 Task: Find the driving routes for traveling to Empire State Building from Home and change the distance units to "km".
Action: Mouse moved to (268, 92)
Screenshot: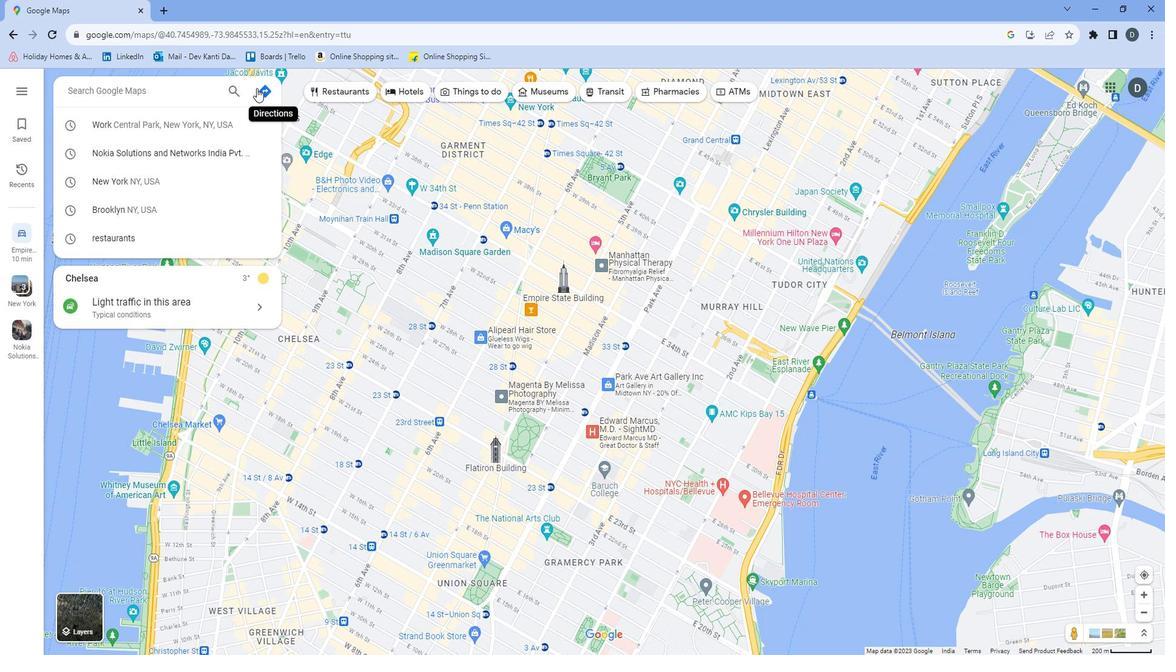 
Action: Mouse pressed left at (268, 92)
Screenshot: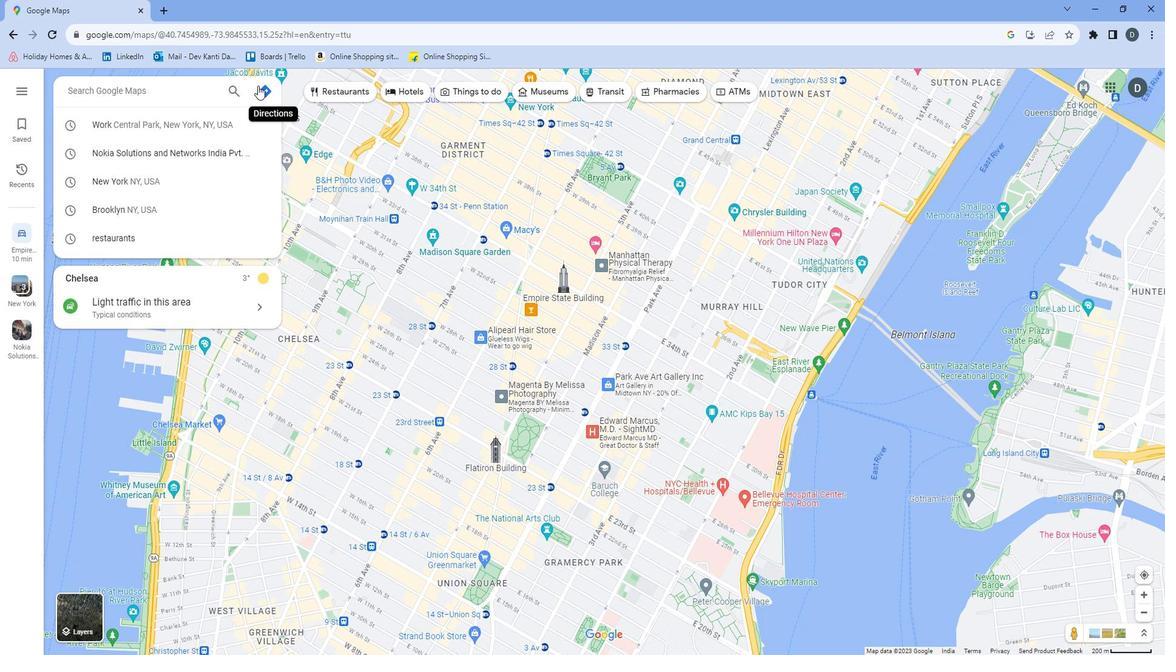 
Action: Mouse moved to (195, 129)
Screenshot: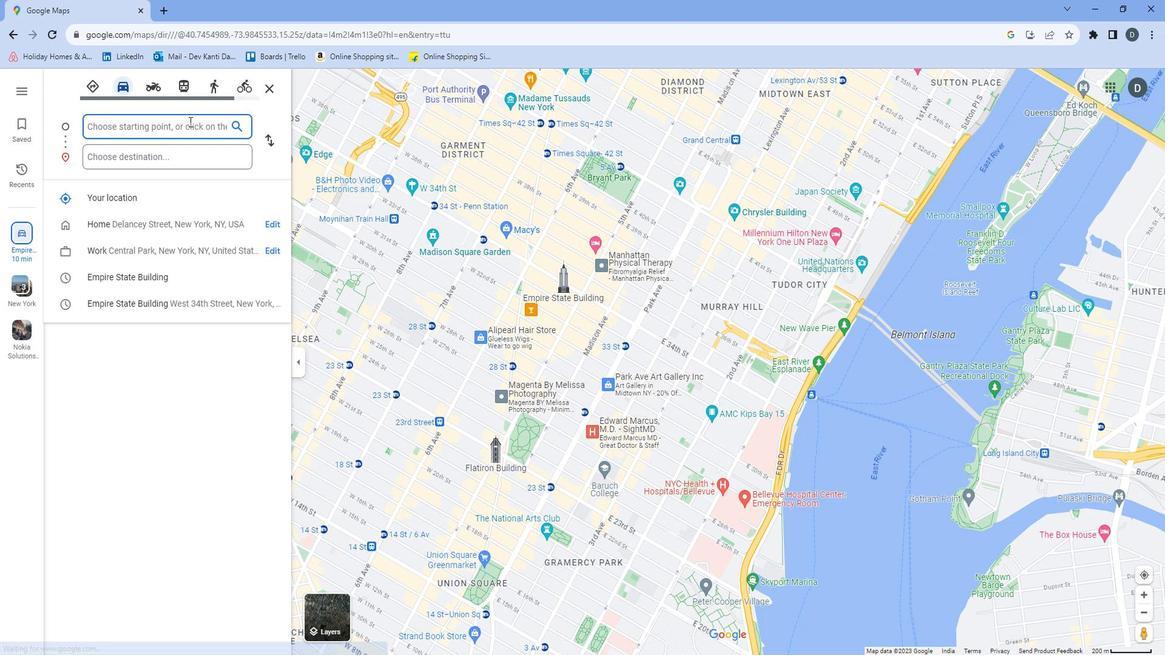 
Action: Mouse pressed left at (195, 129)
Screenshot: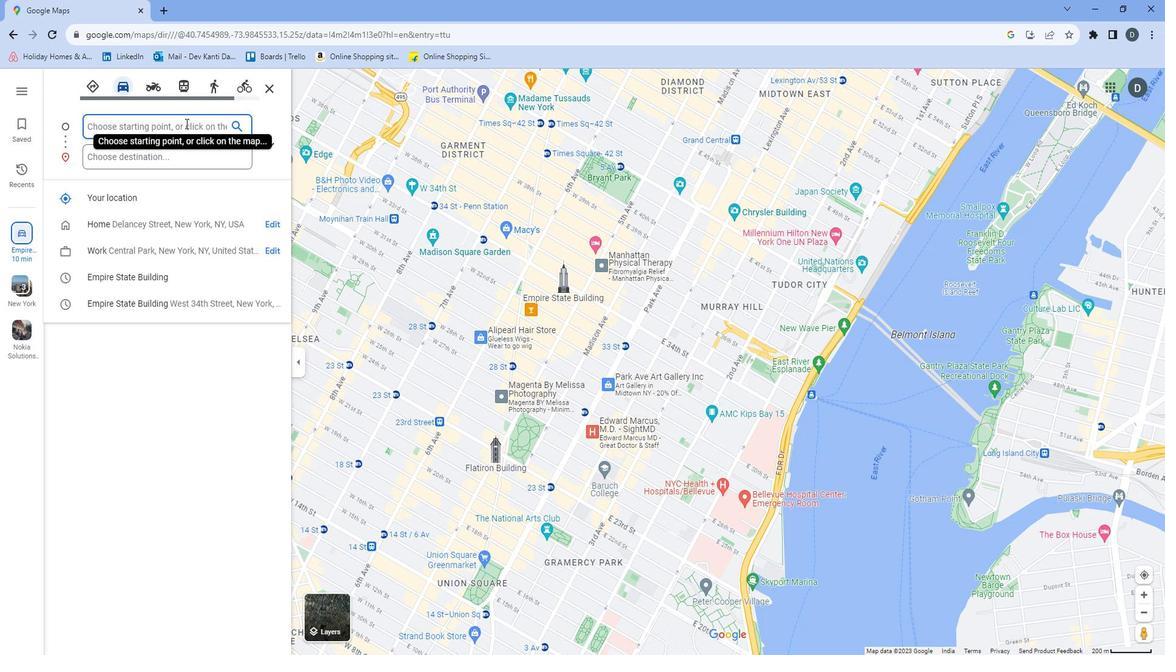
Action: Mouse moved to (166, 227)
Screenshot: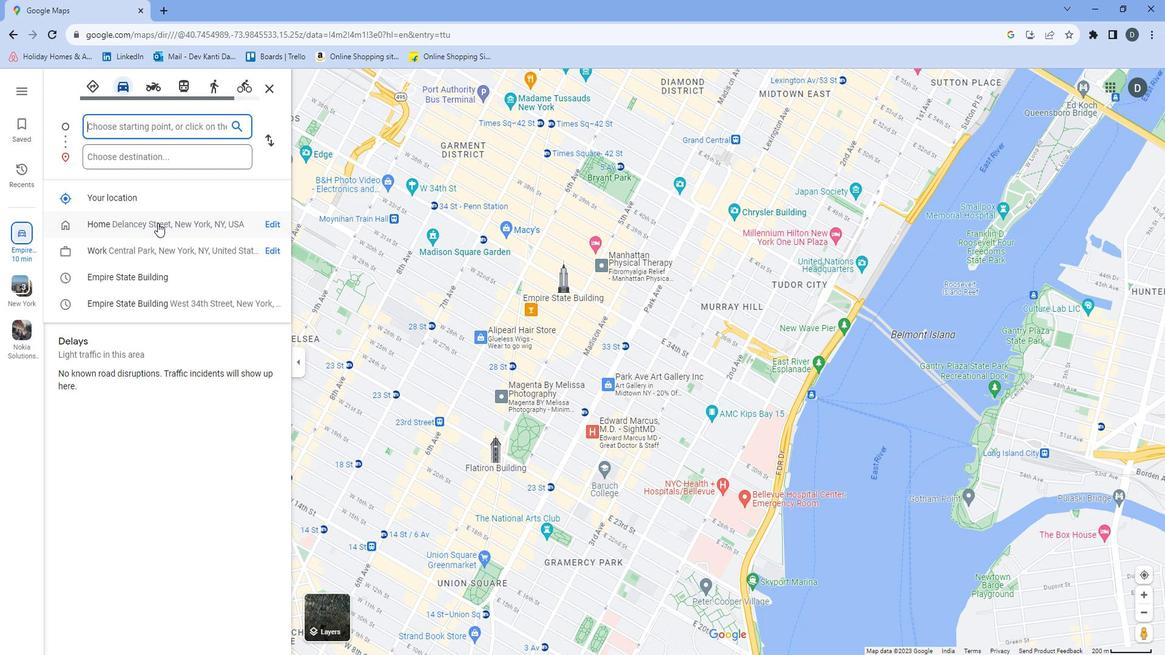 
Action: Mouse pressed left at (166, 227)
Screenshot: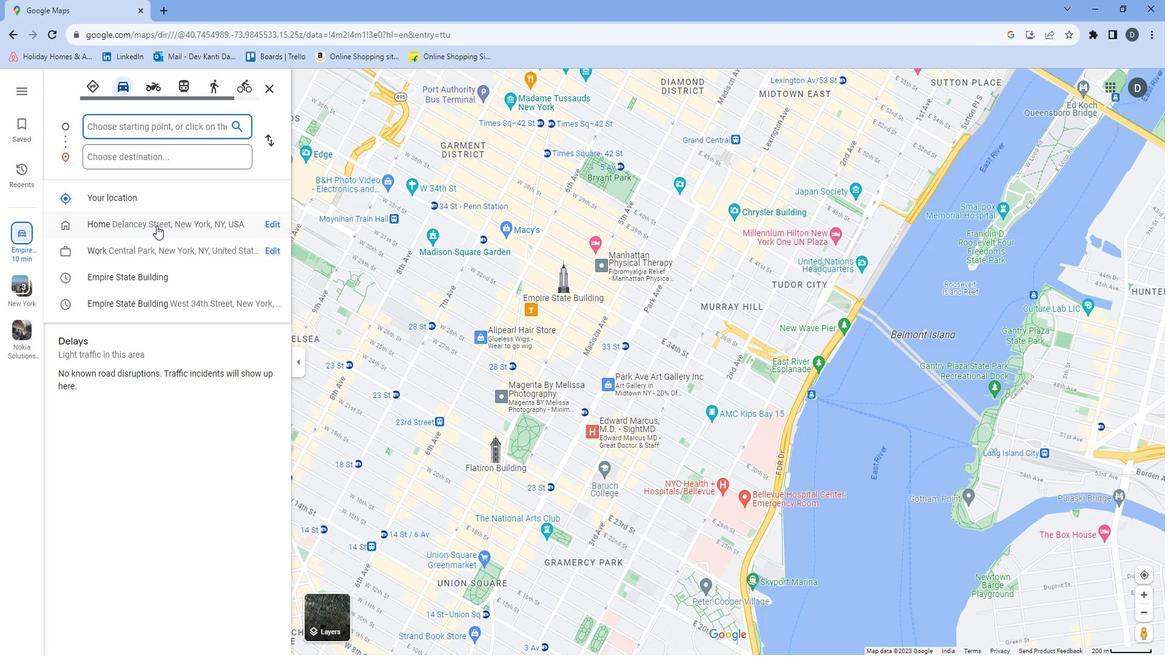 
Action: Mouse moved to (178, 162)
Screenshot: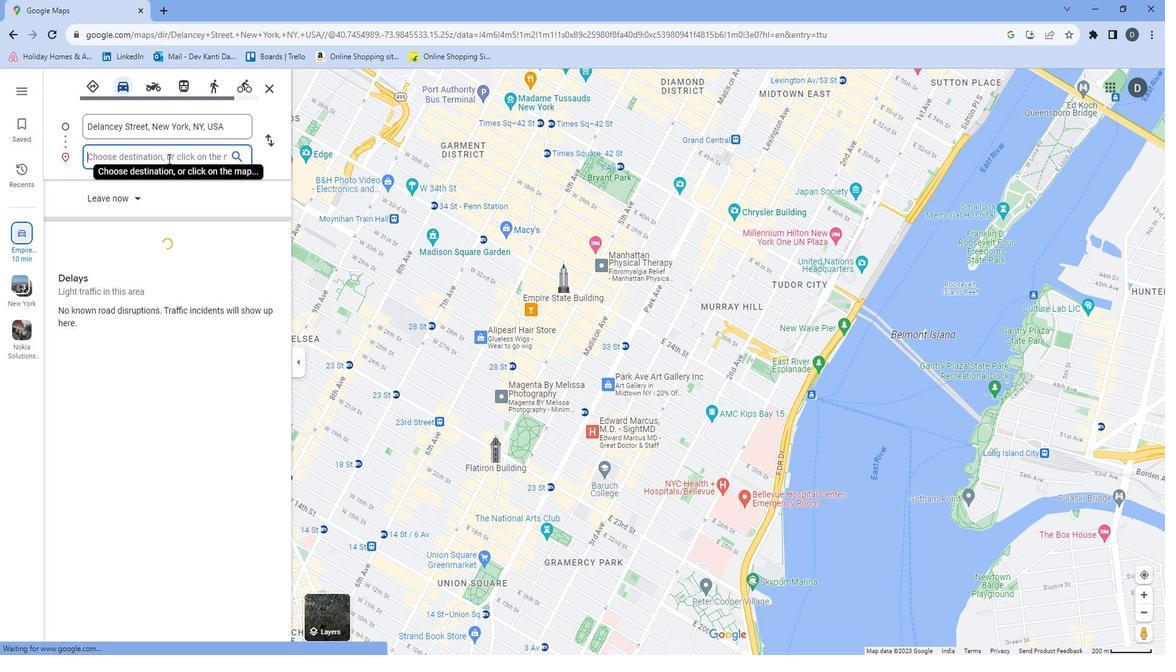 
Action: Mouse pressed left at (178, 162)
Screenshot: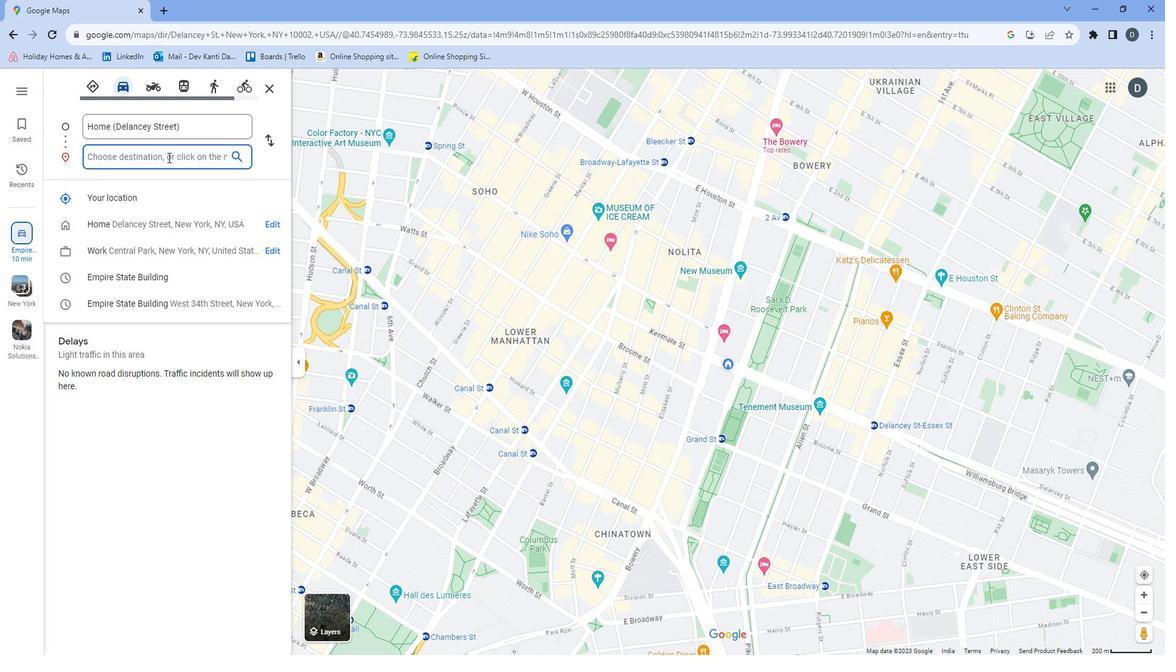 
Action: Mouse moved to (178, 164)
Screenshot: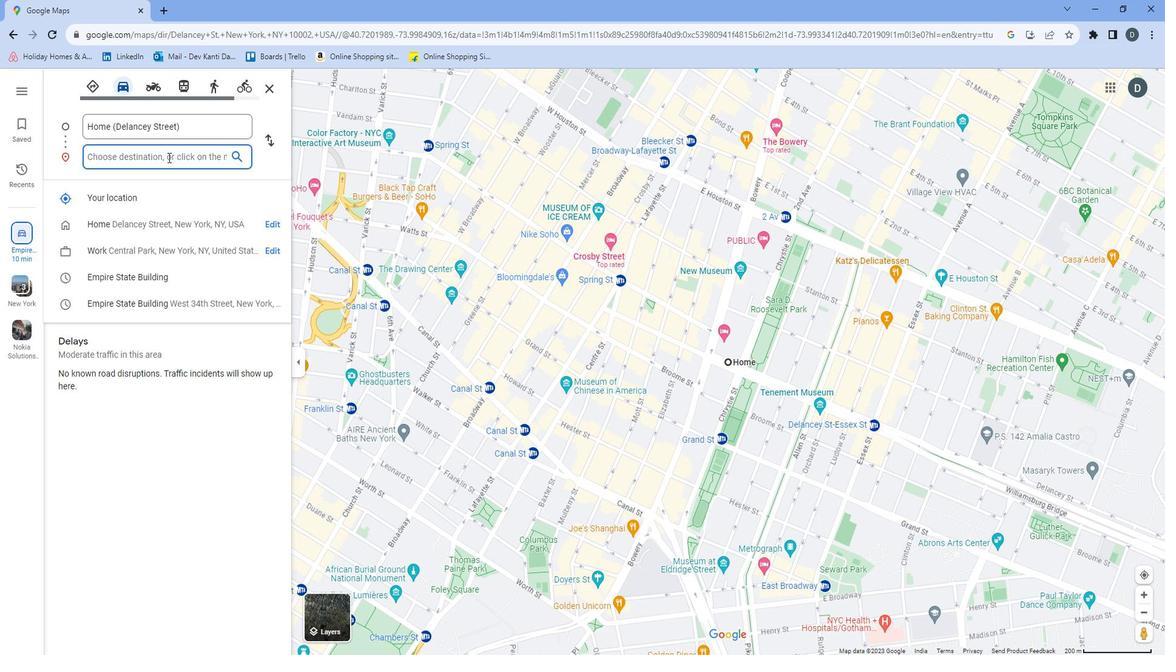 
Action: Key pressed <Key.shift>
Screenshot: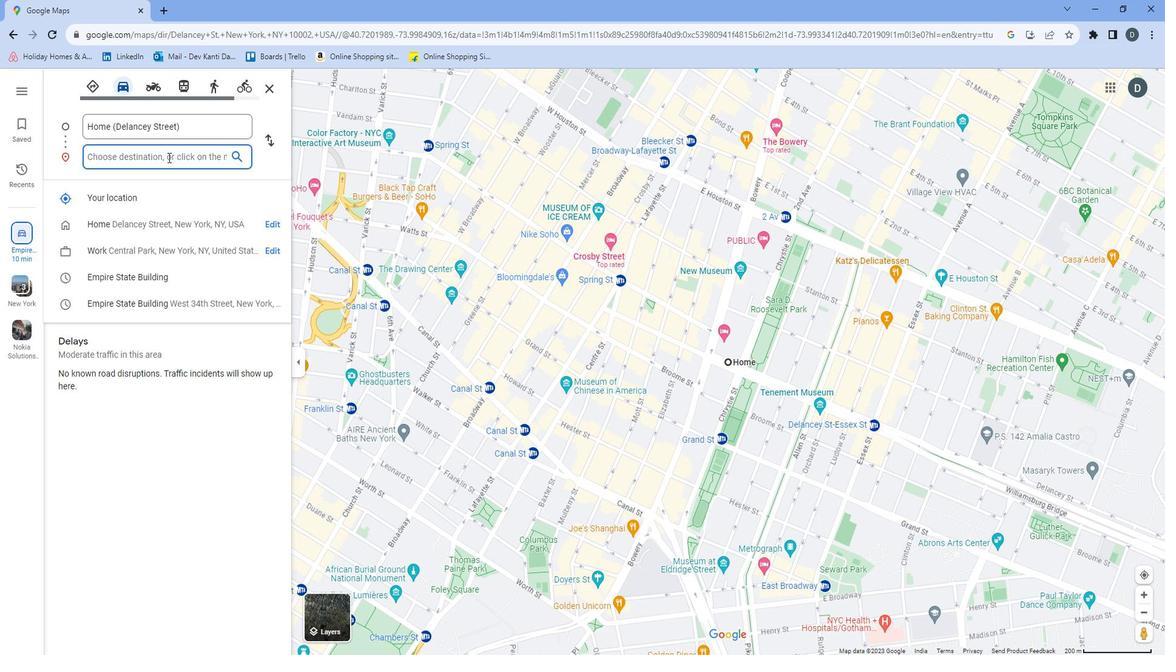 
Action: Mouse moved to (181, 163)
Screenshot: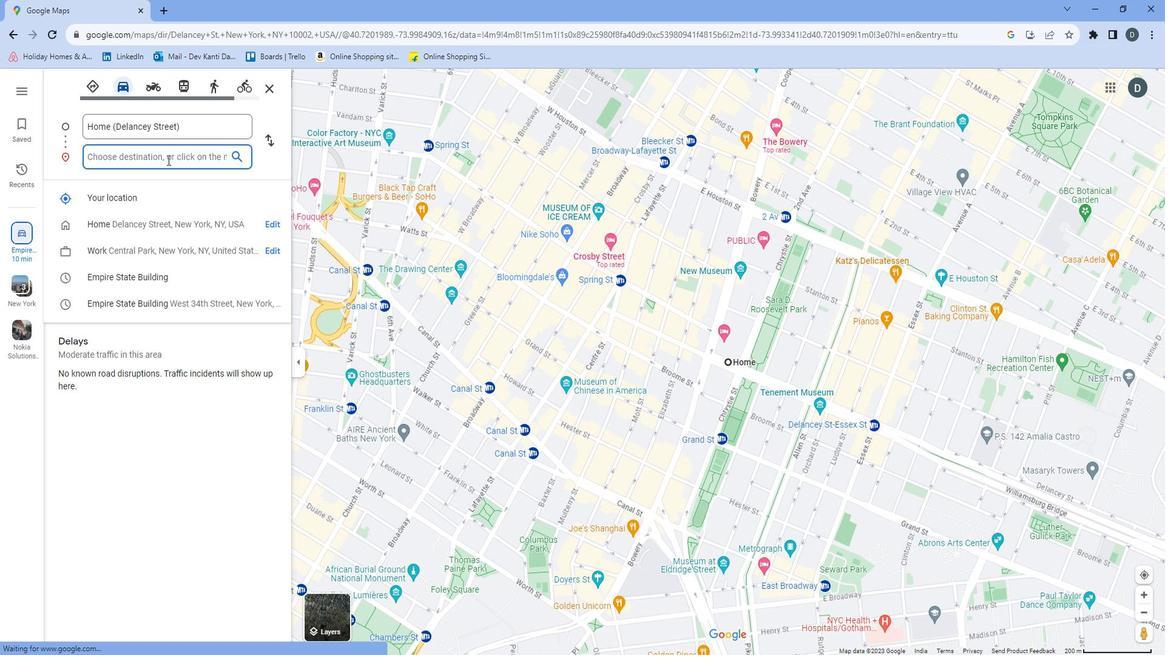 
Action: Key pressed Empire<Key.space><Key.shift>State<Key.space><Key.shift>Building
Screenshot: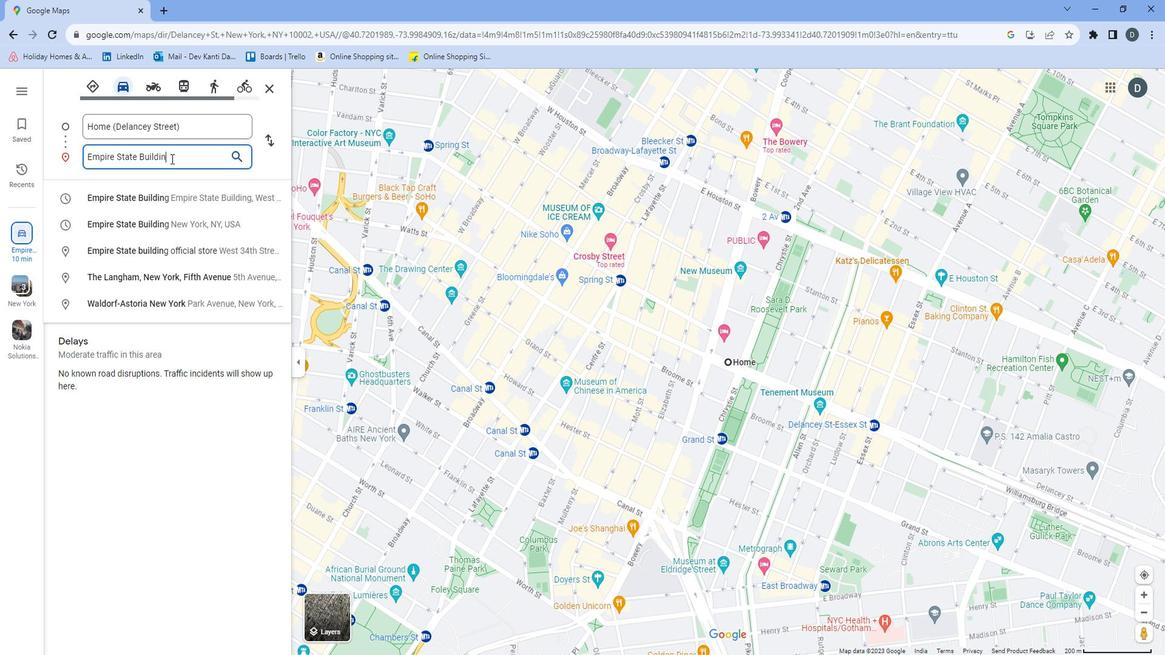 
Action: Mouse moved to (179, 221)
Screenshot: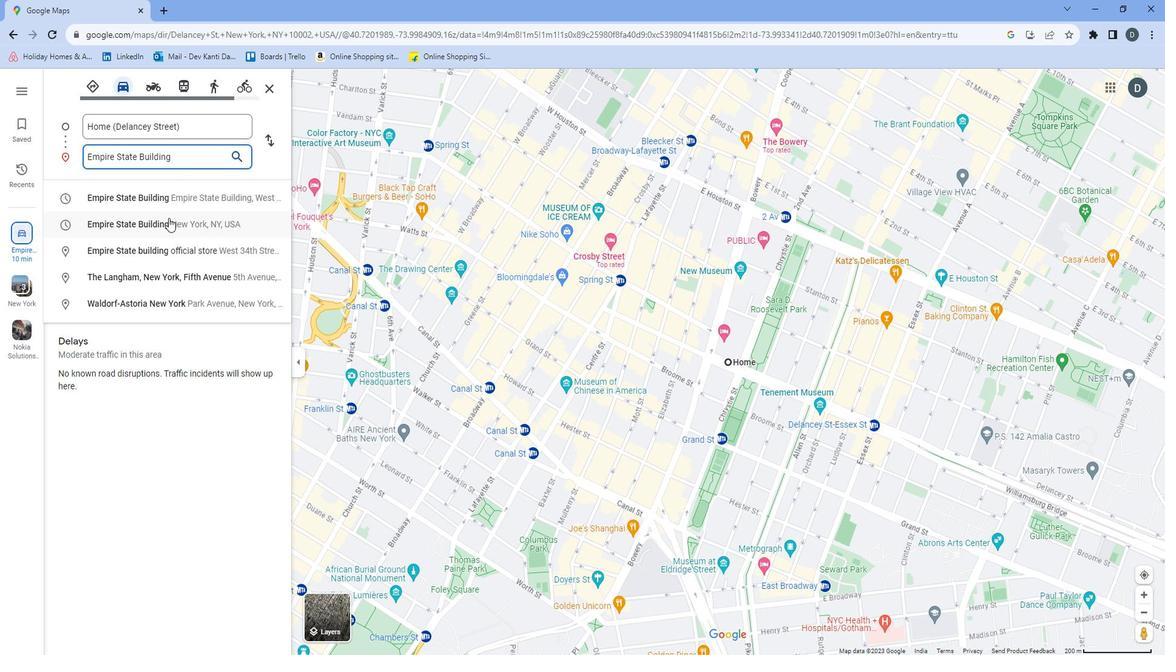 
Action: Mouse pressed left at (179, 221)
Screenshot: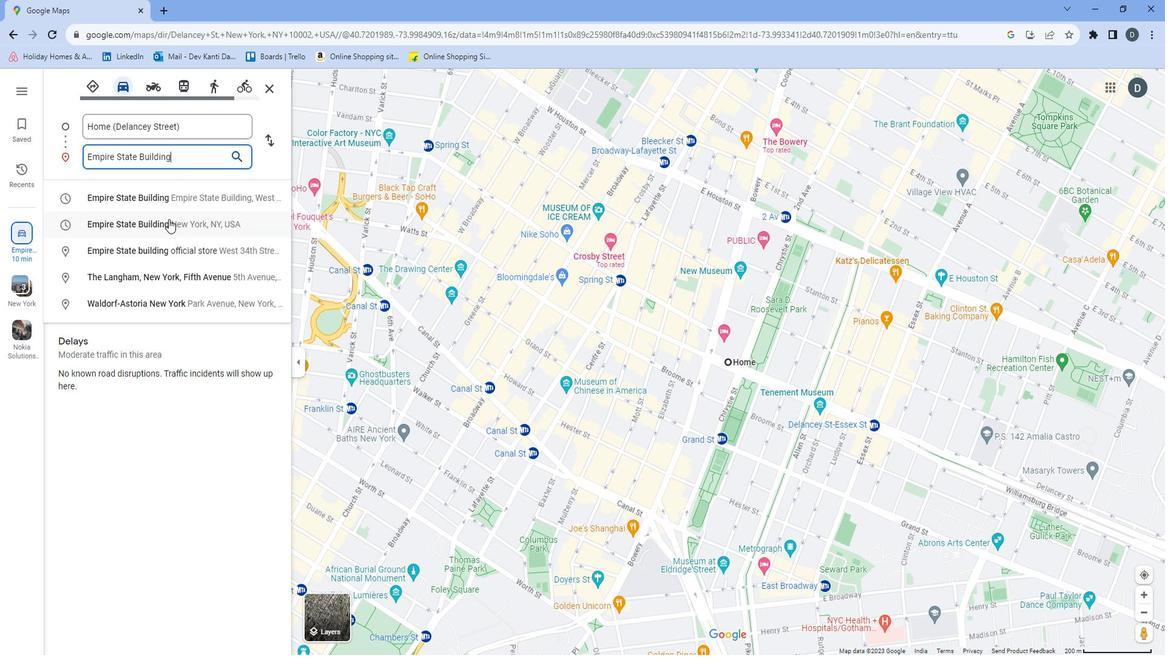
Action: Mouse moved to (276, 230)
Screenshot: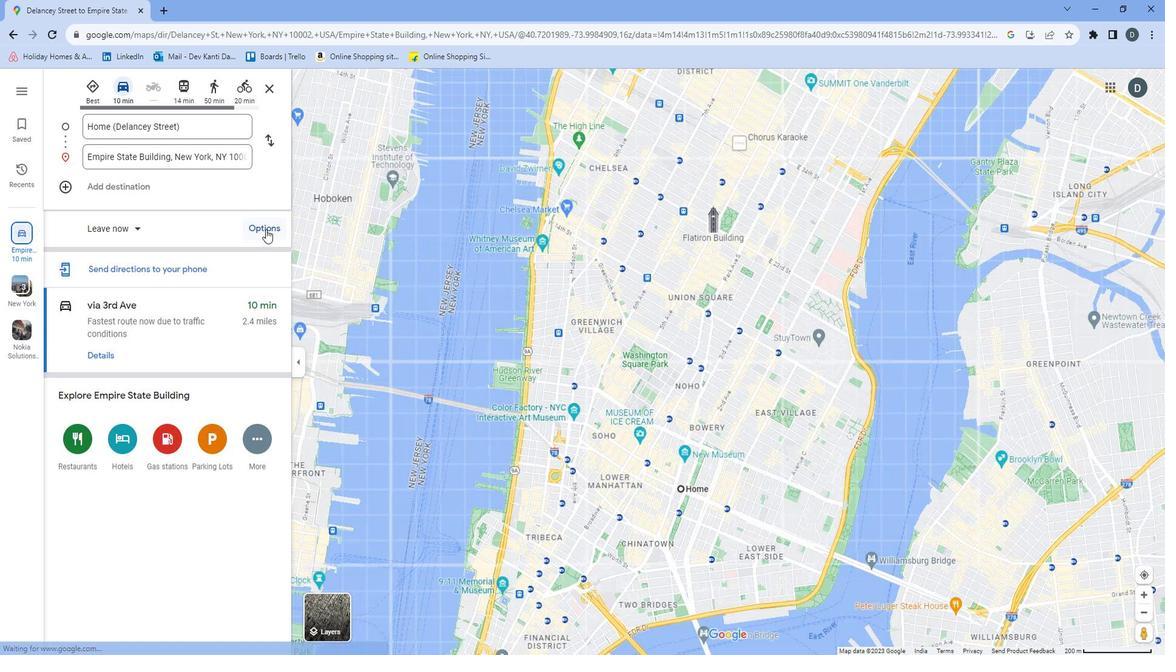 
Action: Mouse pressed left at (276, 230)
Screenshot: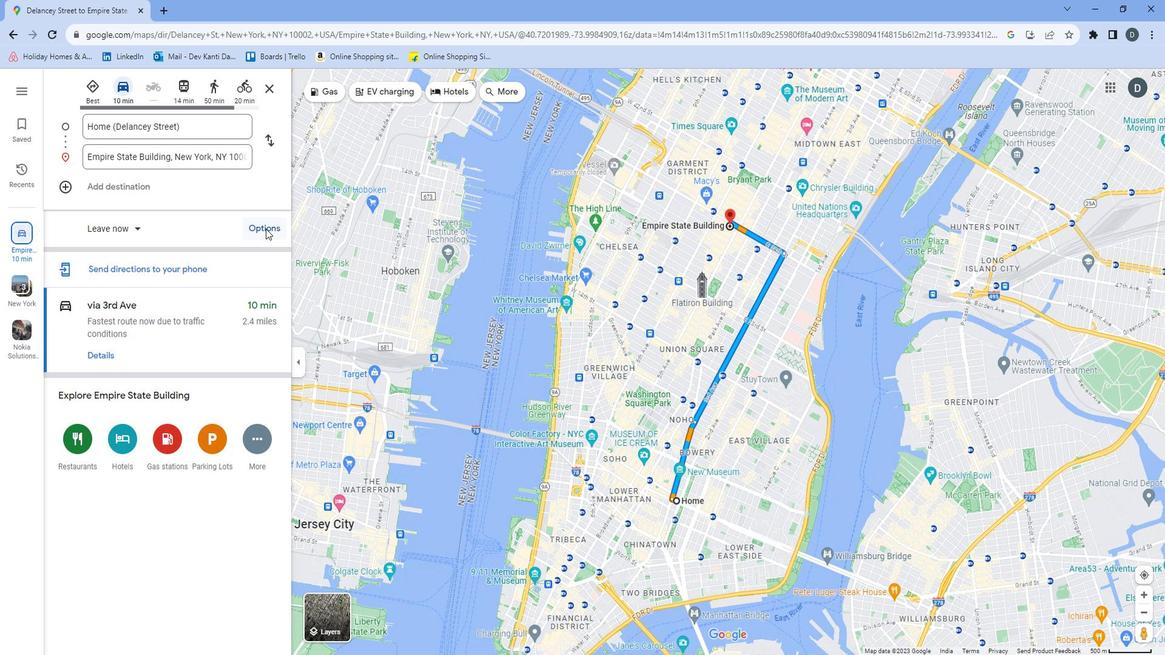 
Action: Mouse moved to (193, 319)
Screenshot: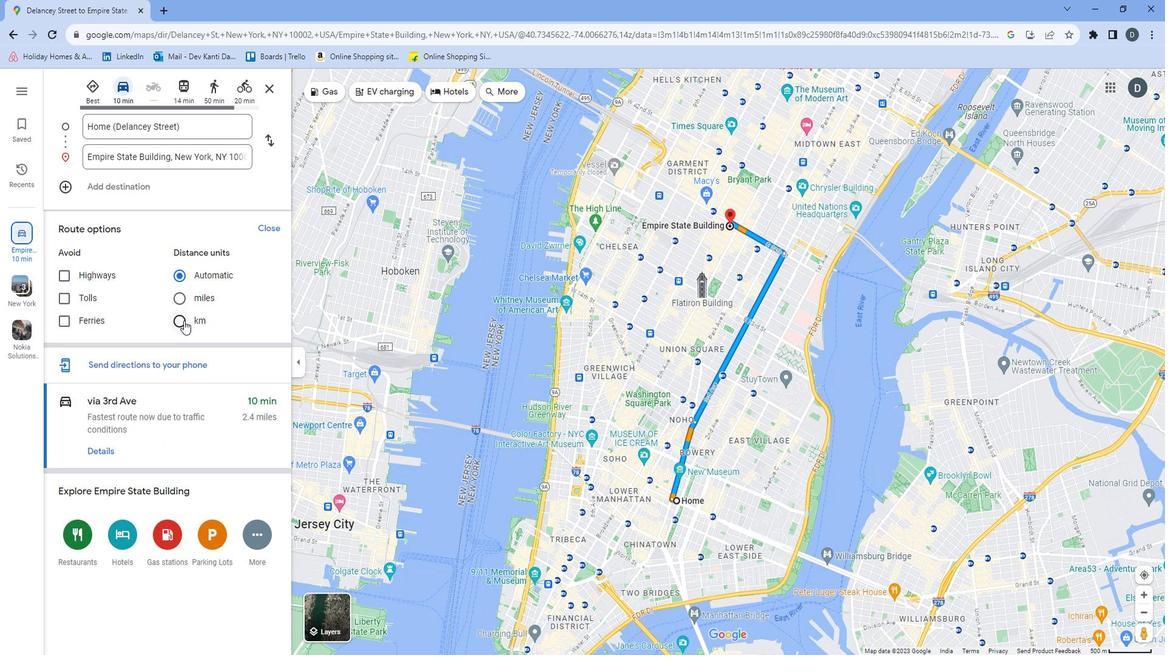 
Action: Mouse pressed left at (193, 319)
Screenshot: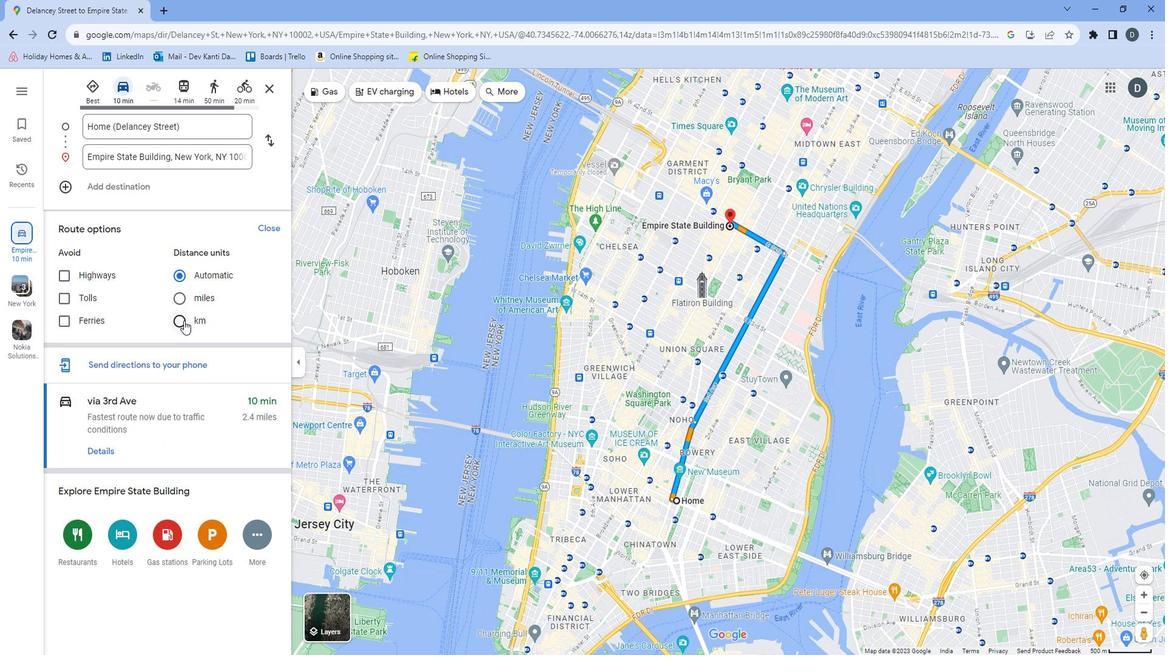 
Action: Mouse moved to (672, 523)
Screenshot: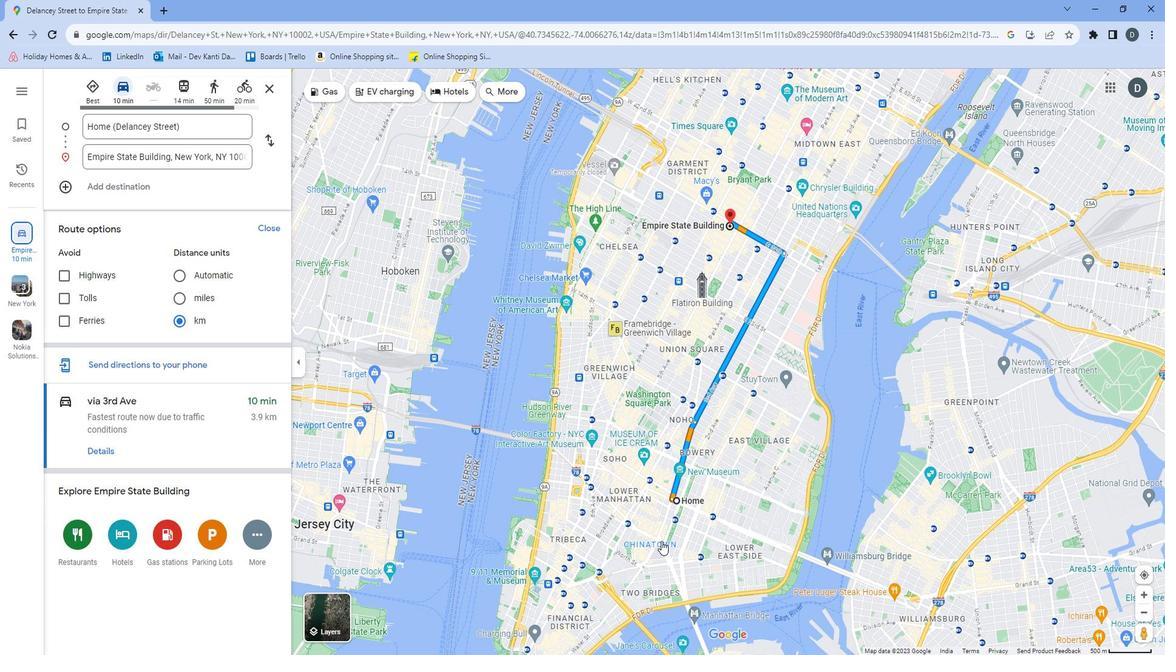 
Action: Mouse scrolled (672, 524) with delta (0, 0)
Screenshot: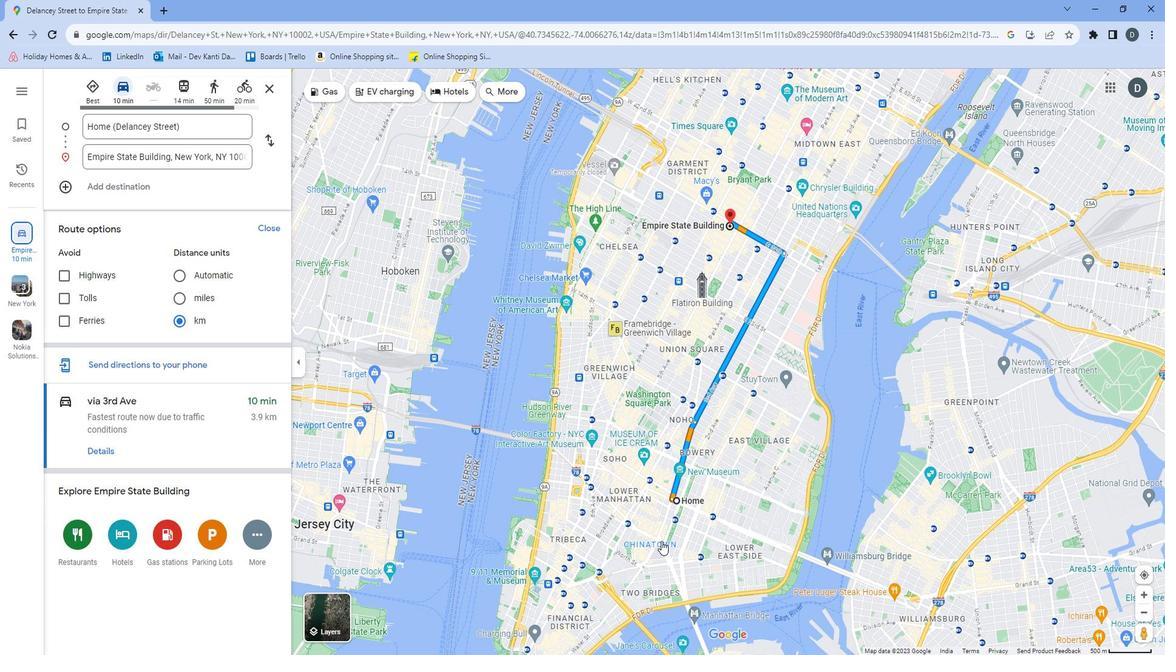 
Action: Mouse moved to (674, 513)
Screenshot: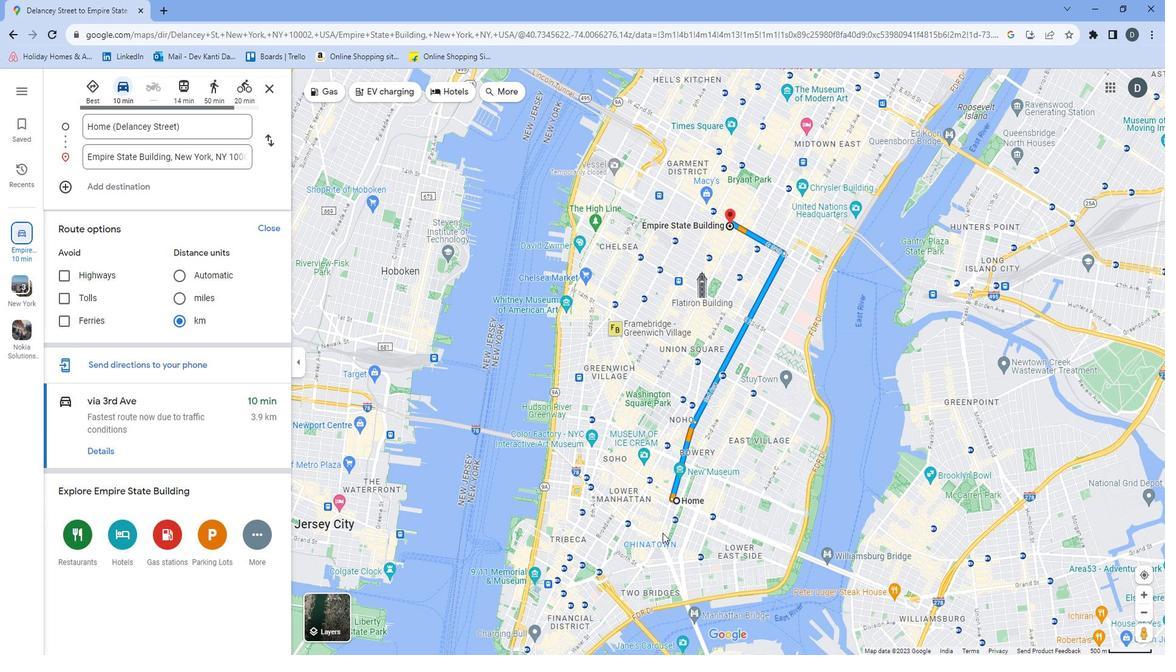 
Action: Mouse scrolled (674, 513) with delta (0, 0)
Screenshot: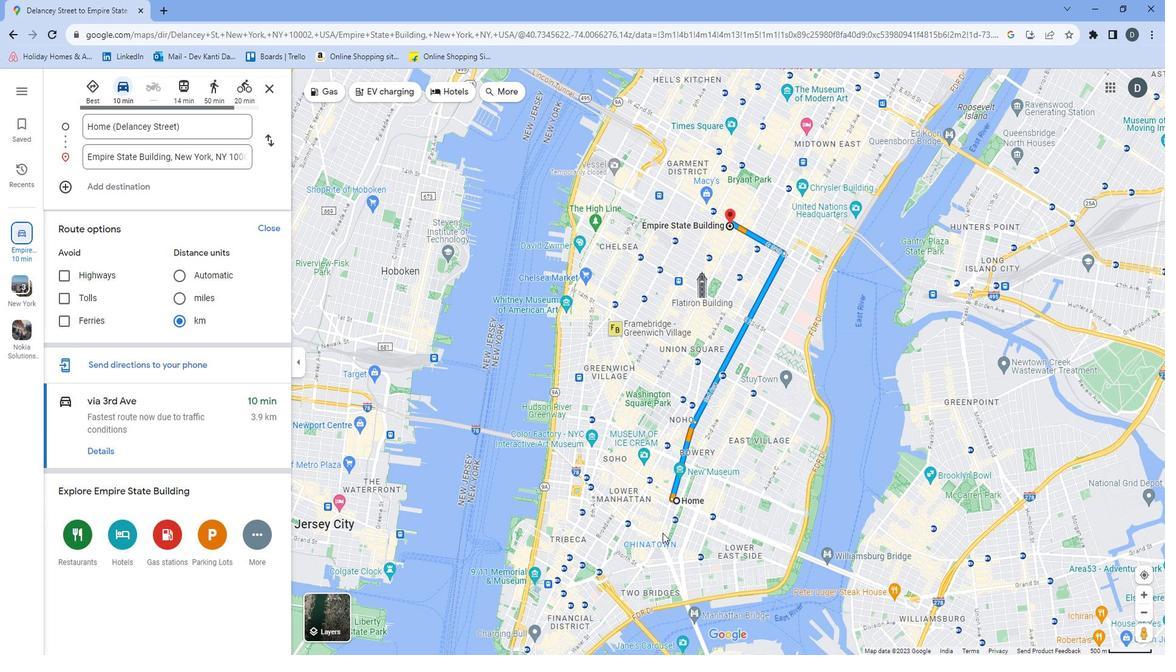 
Action: Mouse moved to (675, 489)
Screenshot: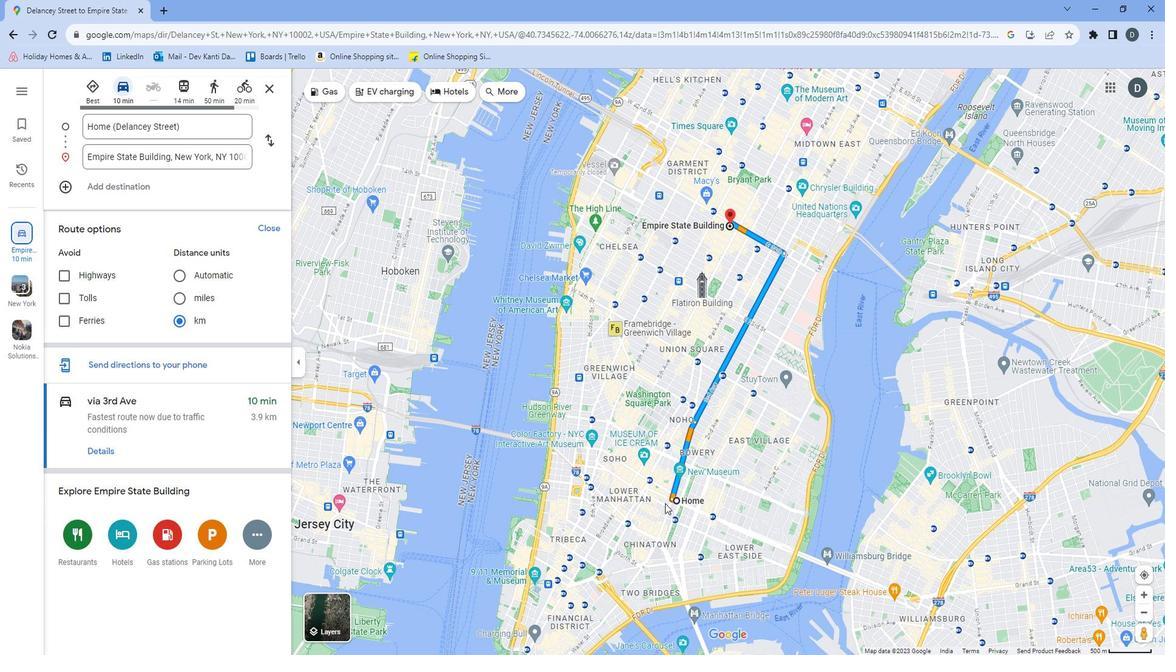 
Action: Mouse scrolled (675, 490) with delta (0, 0)
Screenshot: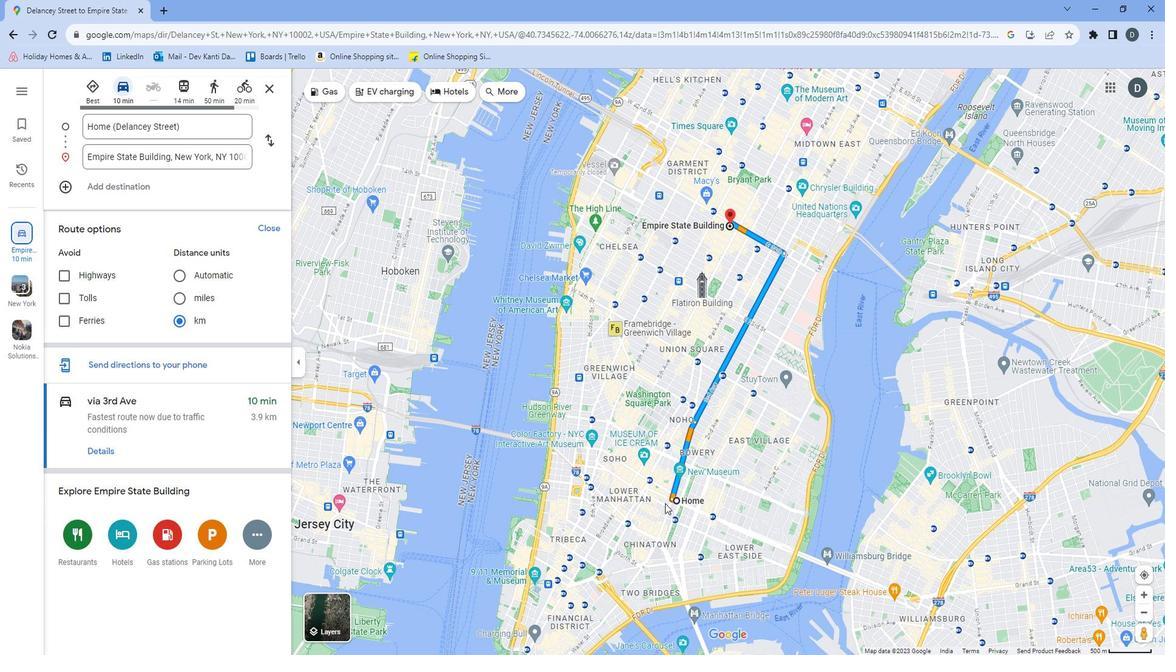 
Action: Mouse moved to (675, 469)
Screenshot: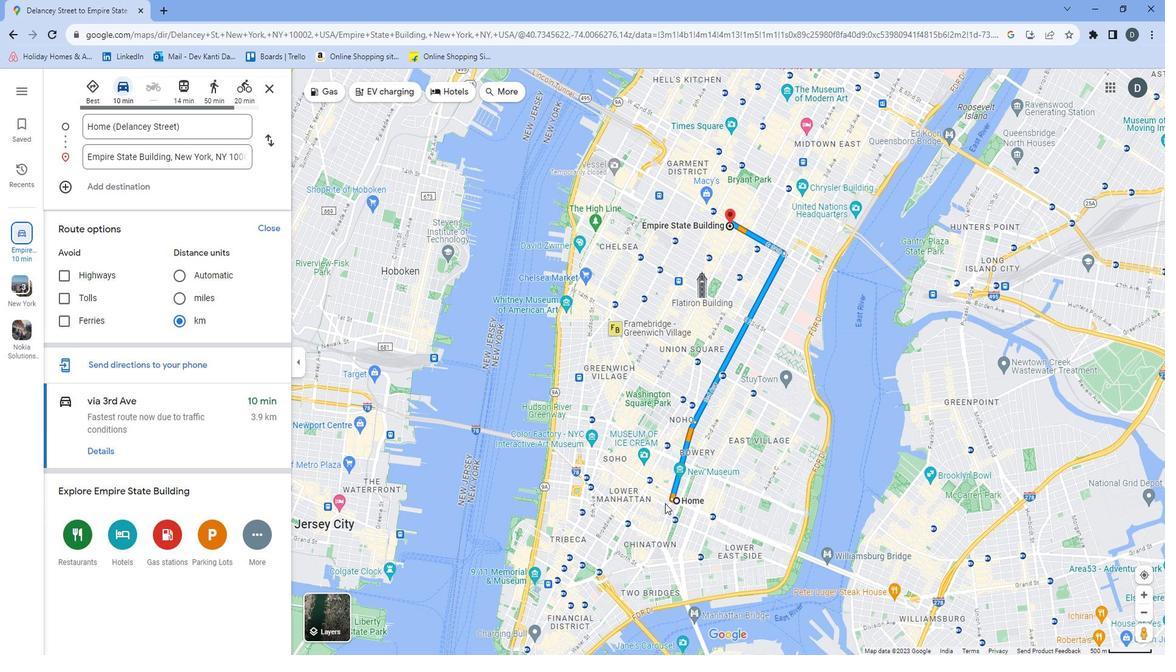 
Action: Mouse scrolled (675, 470) with delta (0, 0)
Screenshot: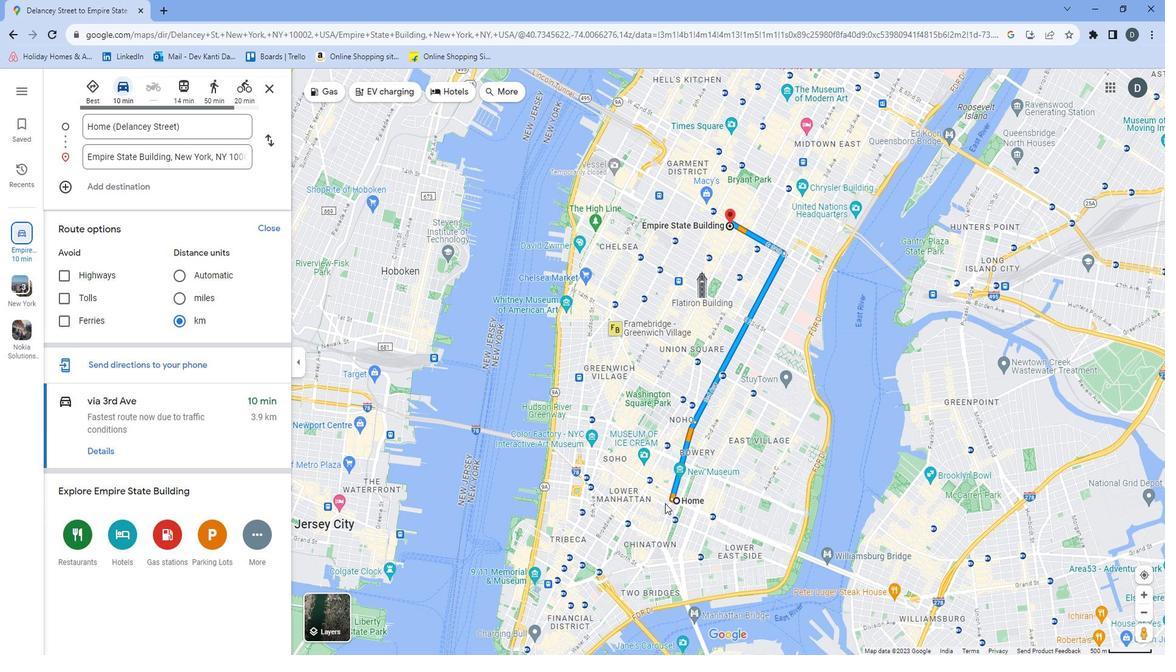 
Action: Mouse moved to (672, 465)
Screenshot: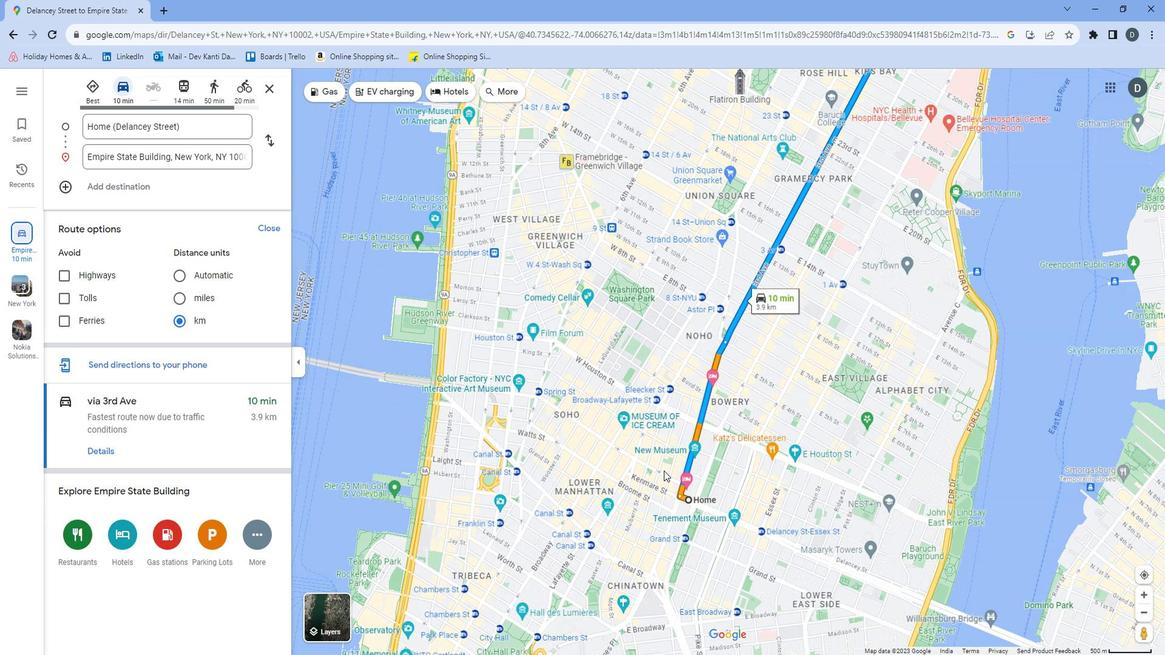
Action: Mouse scrolled (672, 466) with delta (0, 0)
Screenshot: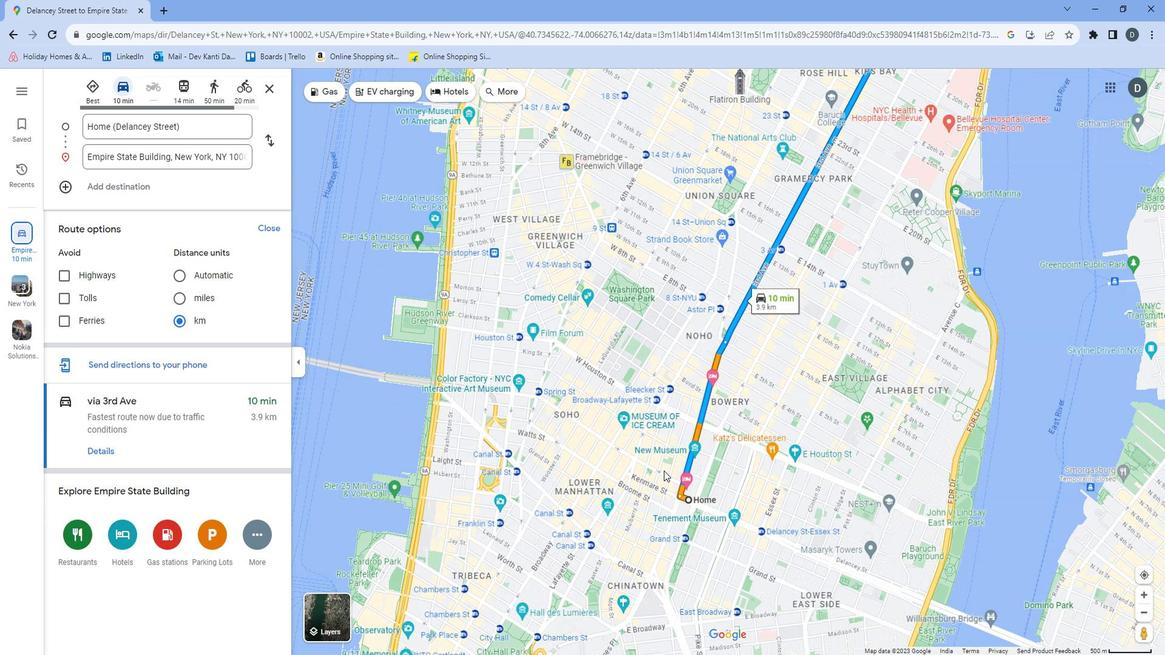 
Action: Mouse scrolled (672, 466) with delta (0, 0)
Screenshot: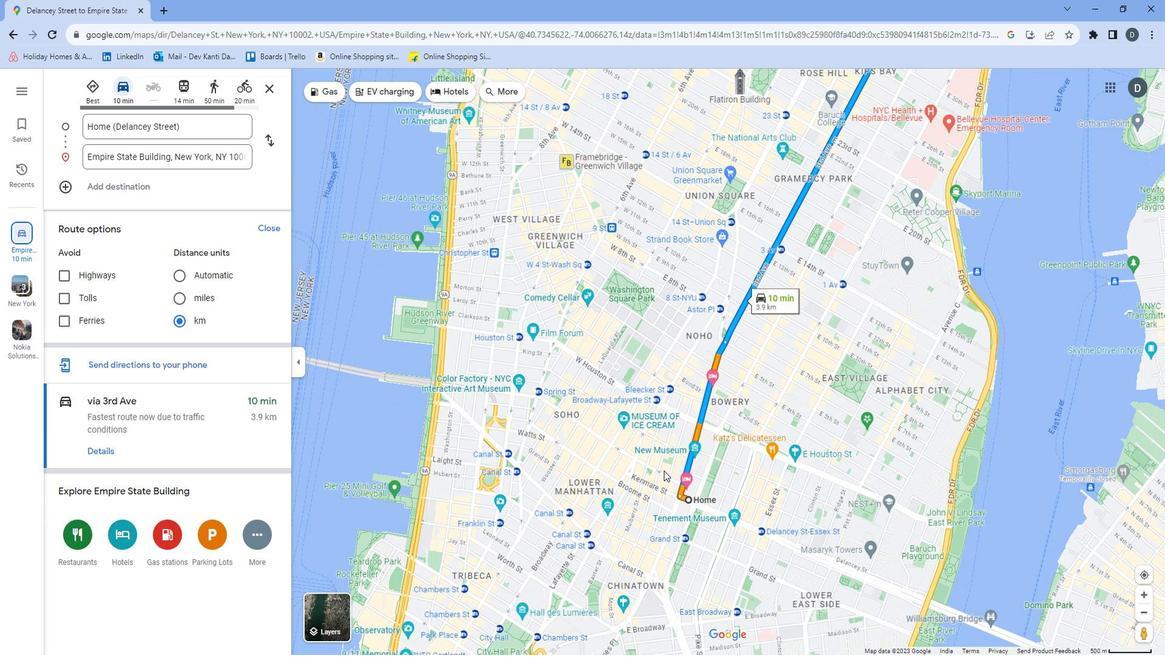 
Action: Mouse scrolled (672, 466) with delta (0, 0)
Screenshot: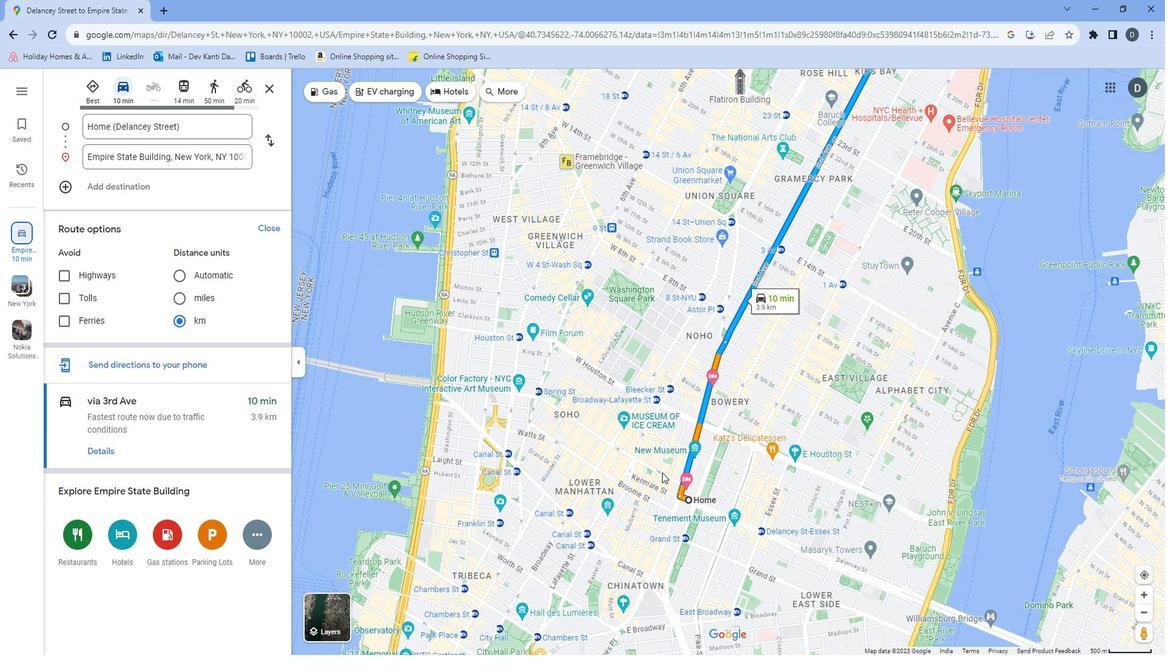 
Action: Mouse scrolled (672, 466) with delta (0, 0)
Screenshot: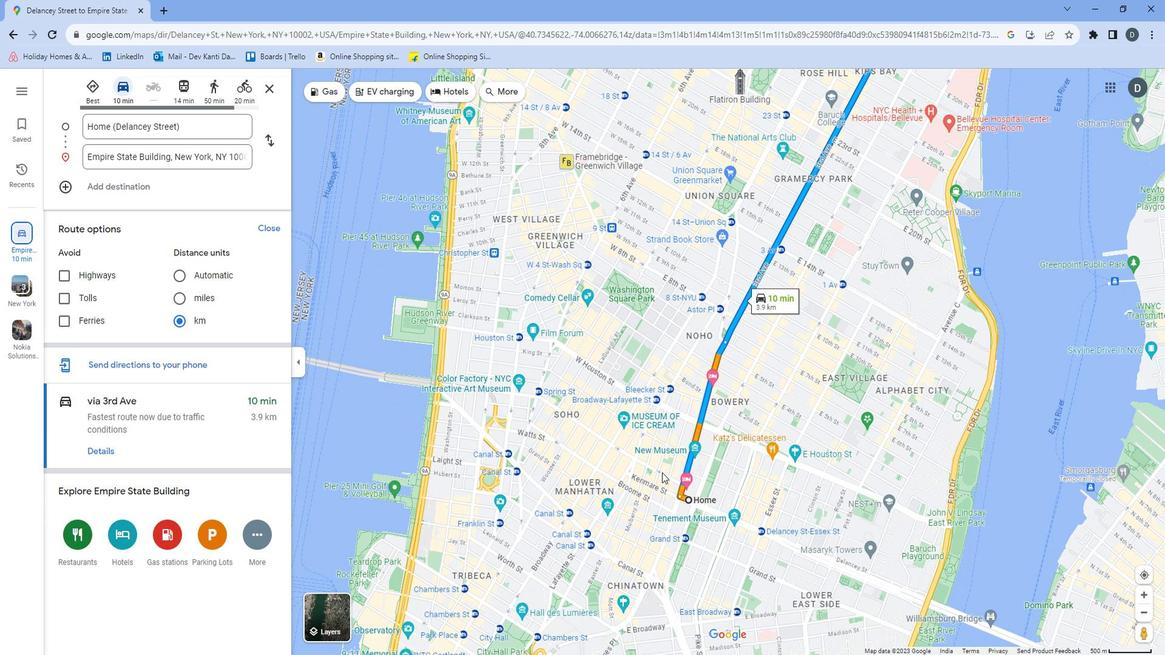 
Action: Mouse moved to (702, 543)
Screenshot: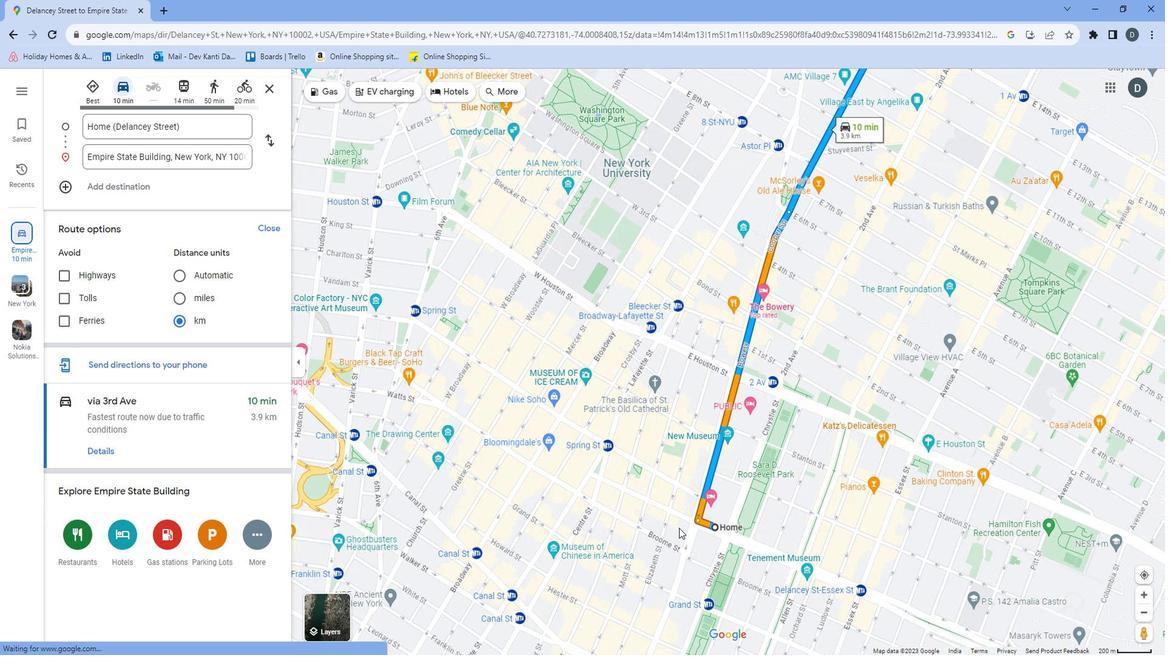 
Action: Mouse scrolled (702, 543) with delta (0, 0)
Screenshot: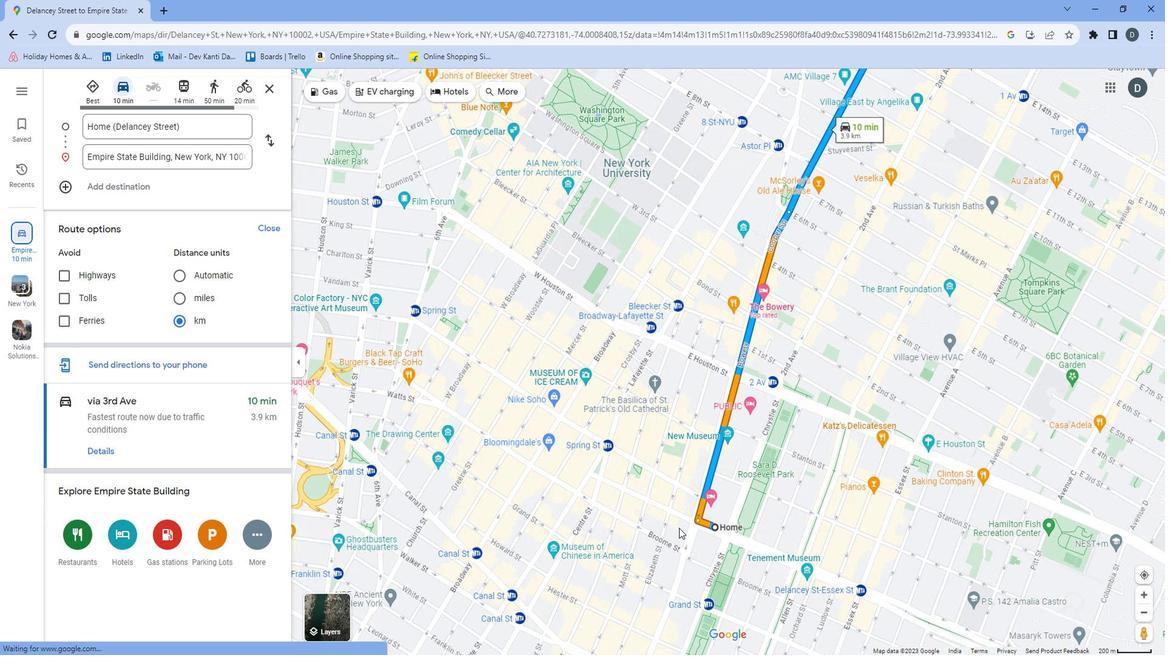 
Action: Mouse moved to (702, 543)
Screenshot: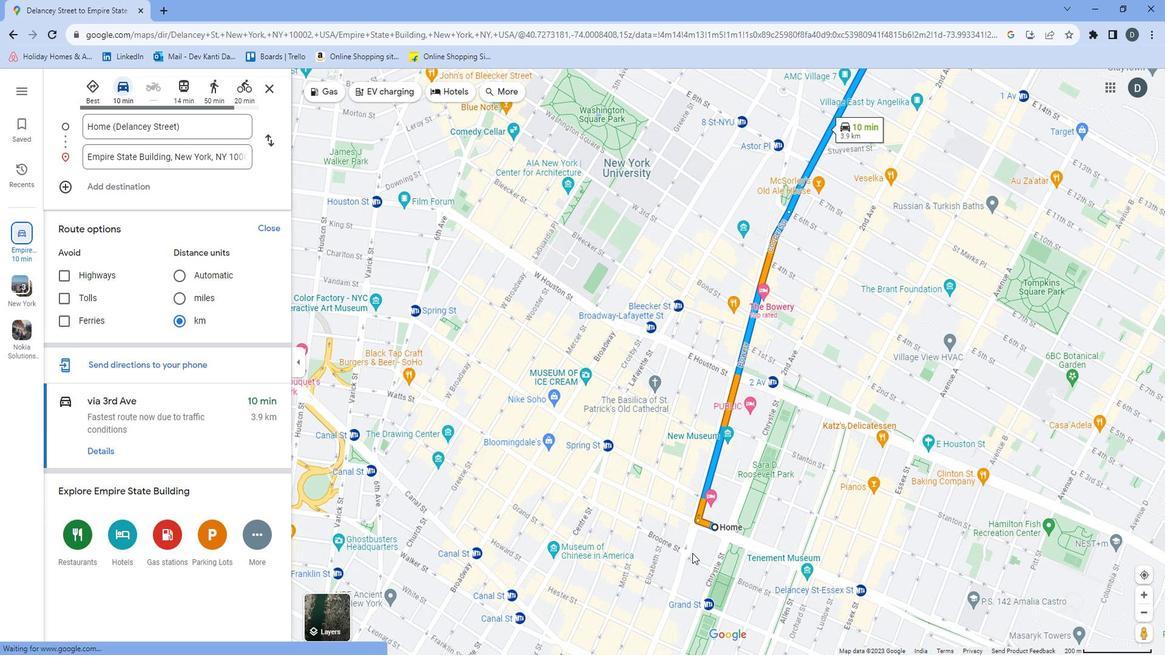 
Action: Mouse scrolled (702, 543) with delta (0, 0)
Screenshot: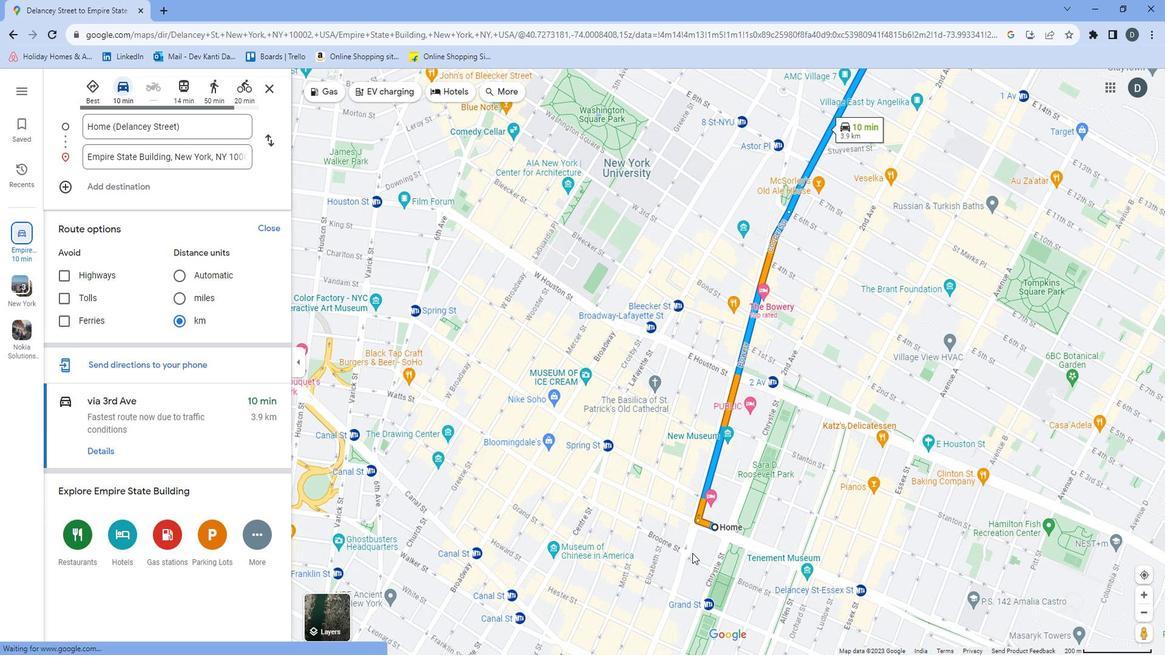
Action: Mouse moved to (702, 543)
Screenshot: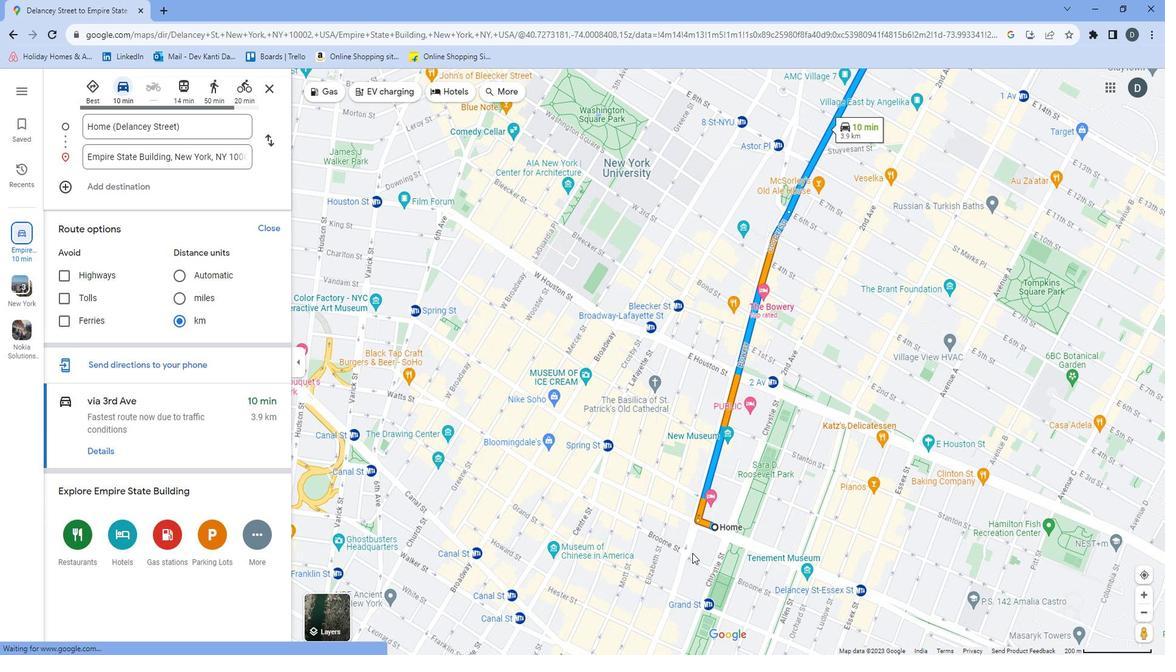
Action: Mouse scrolled (702, 544) with delta (0, 0)
Screenshot: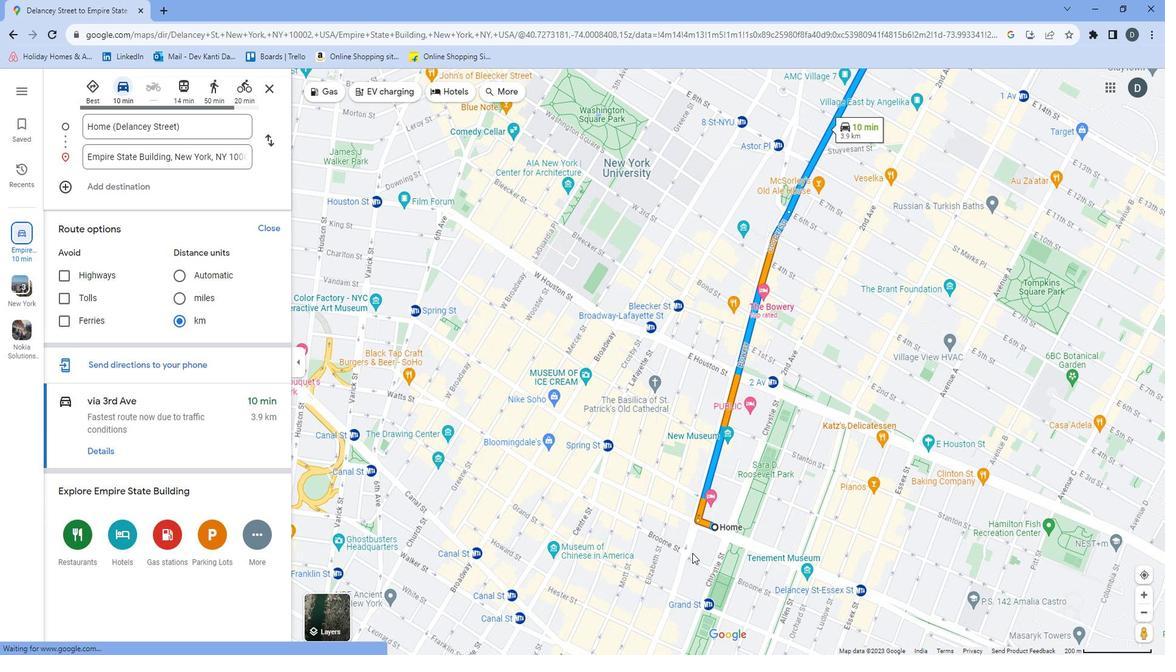 
Action: Mouse moved to (699, 521)
Screenshot: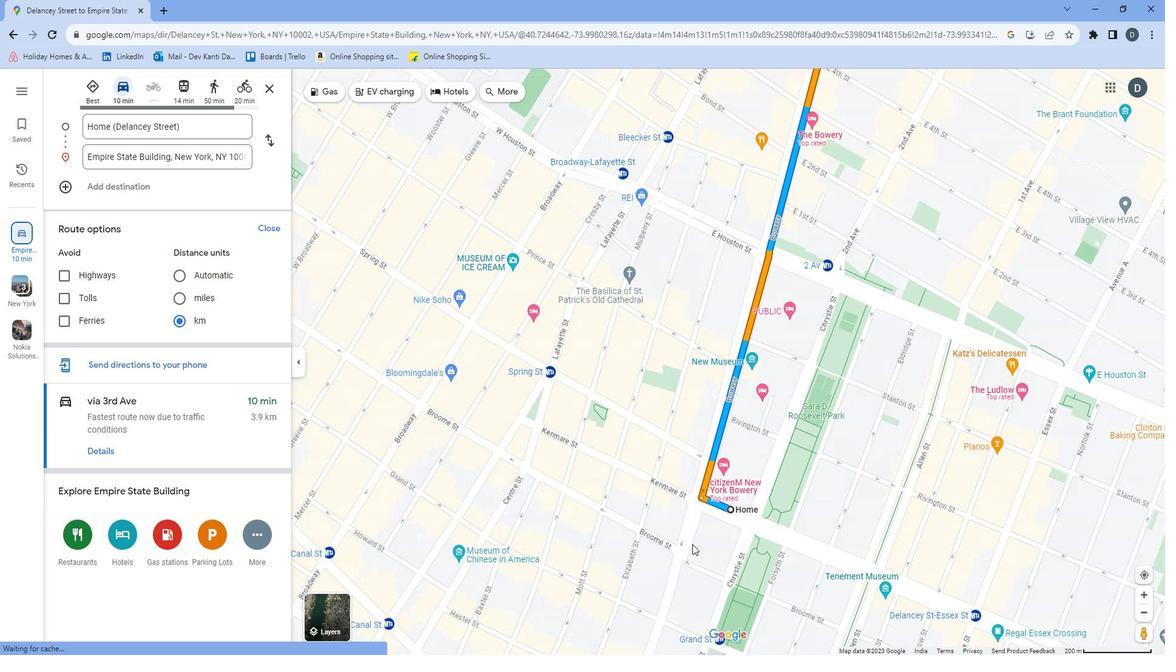 
Action: Mouse scrolled (699, 522) with delta (0, 0)
Screenshot: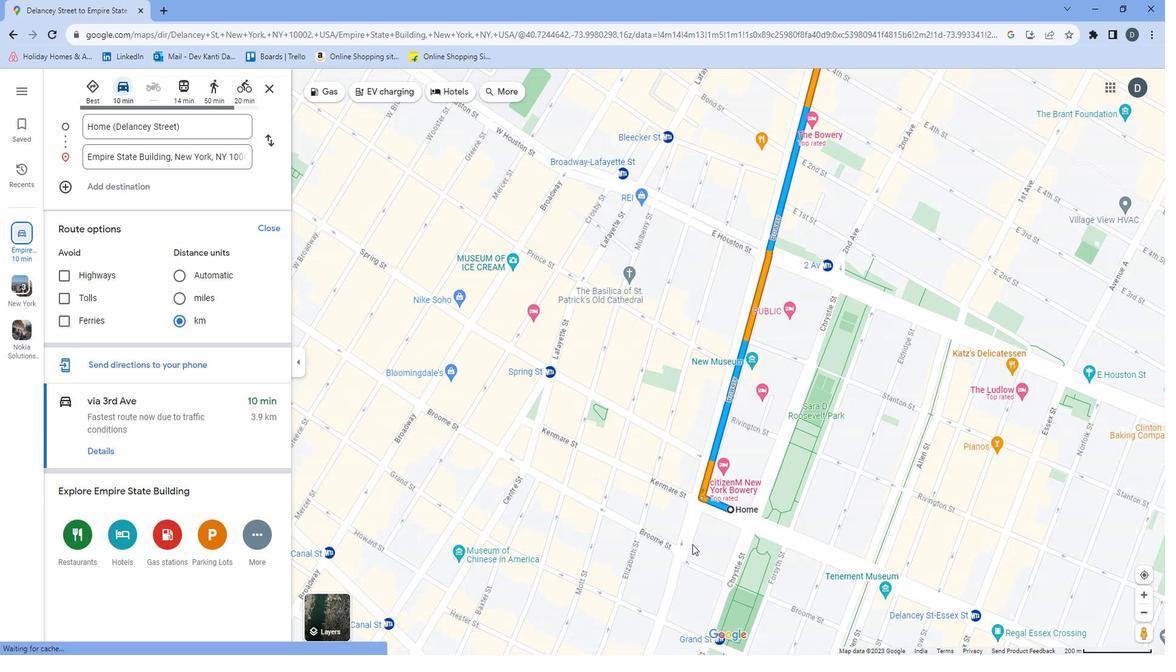 
Action: Mouse moved to (696, 515)
Screenshot: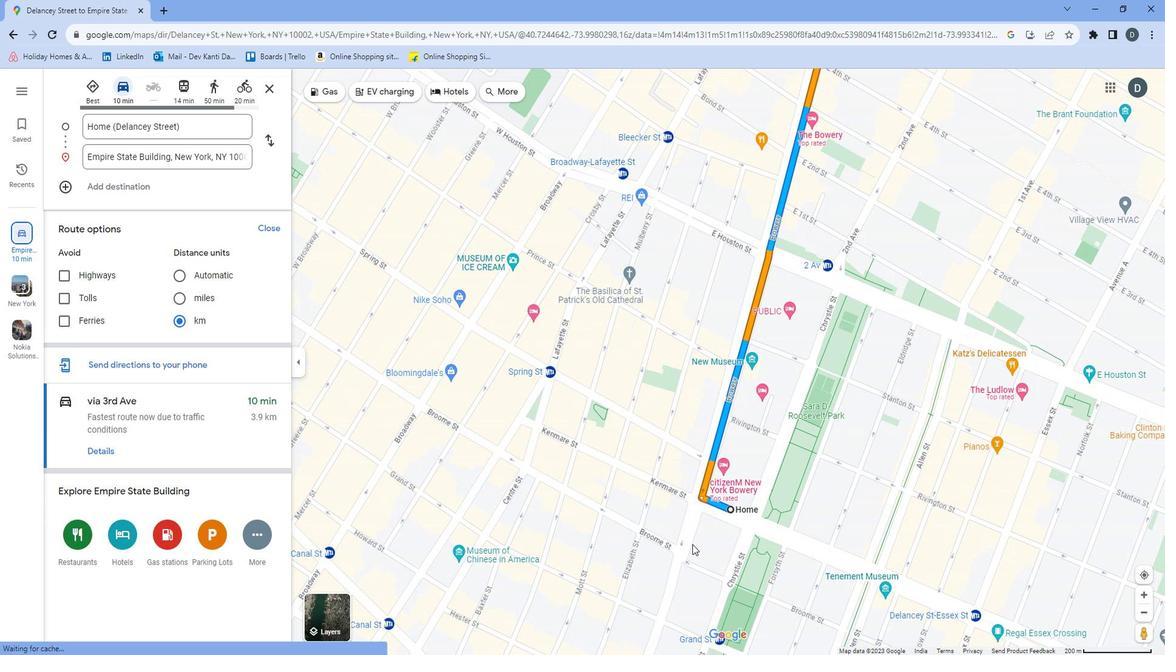 
Action: Mouse scrolled (696, 516) with delta (0, 0)
Screenshot: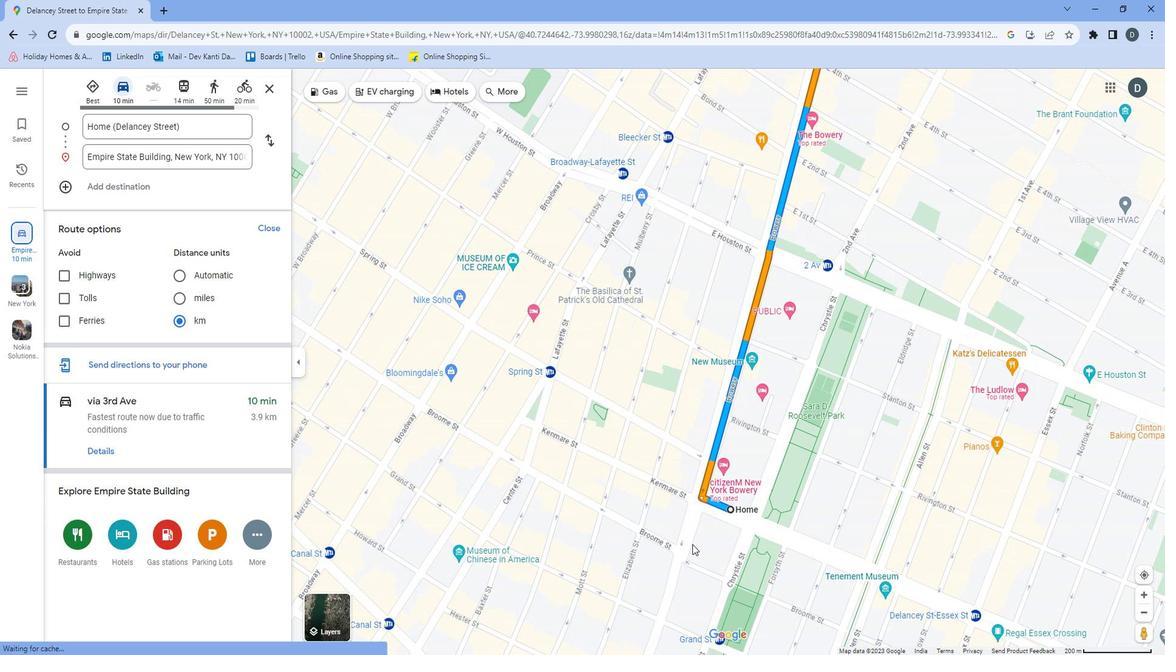 
Action: Mouse moved to (696, 515)
Screenshot: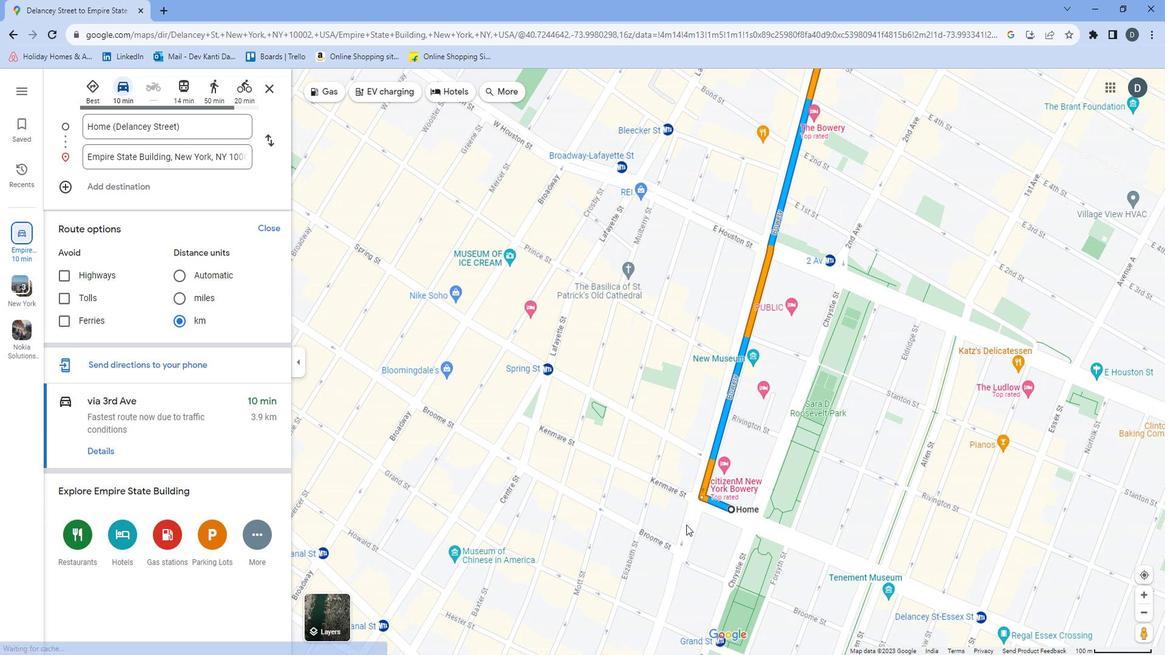 
Action: Mouse scrolled (696, 515) with delta (0, 0)
Screenshot: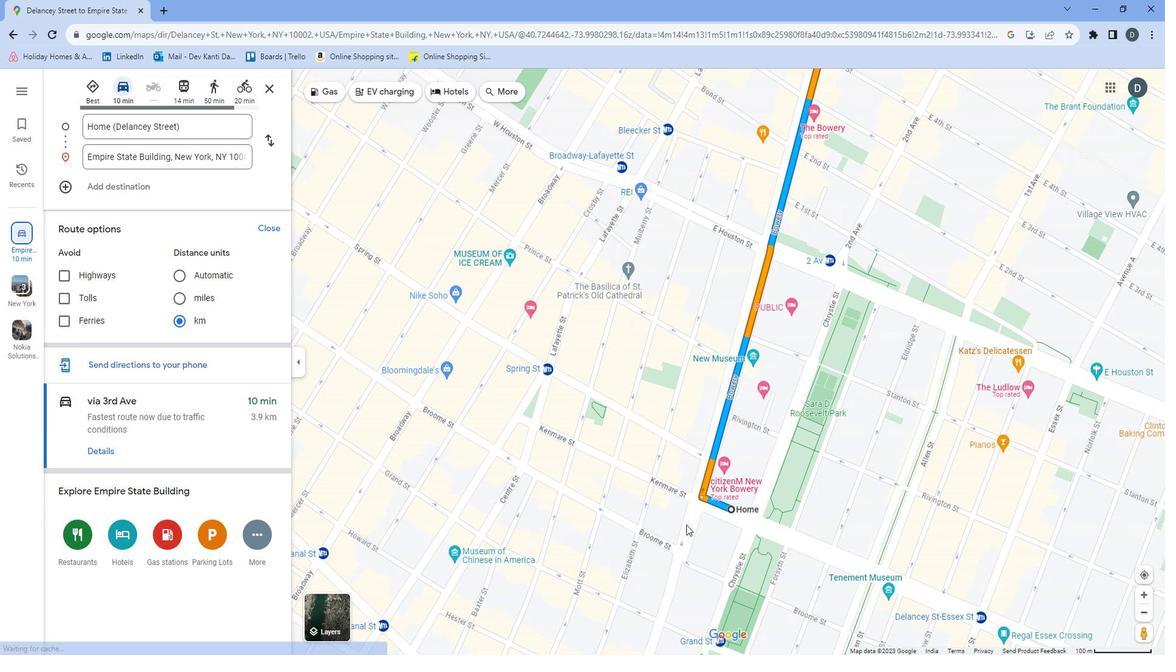 
Action: Mouse moved to (702, 452)
Screenshot: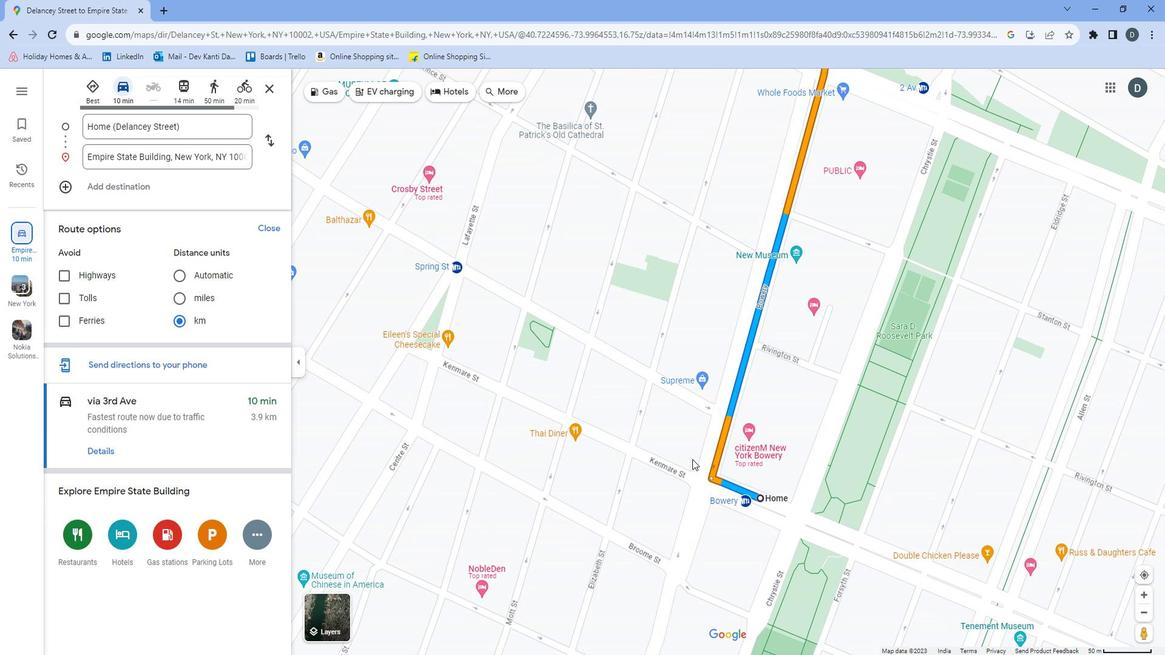 
Action: Mouse pressed left at (702, 452)
Screenshot: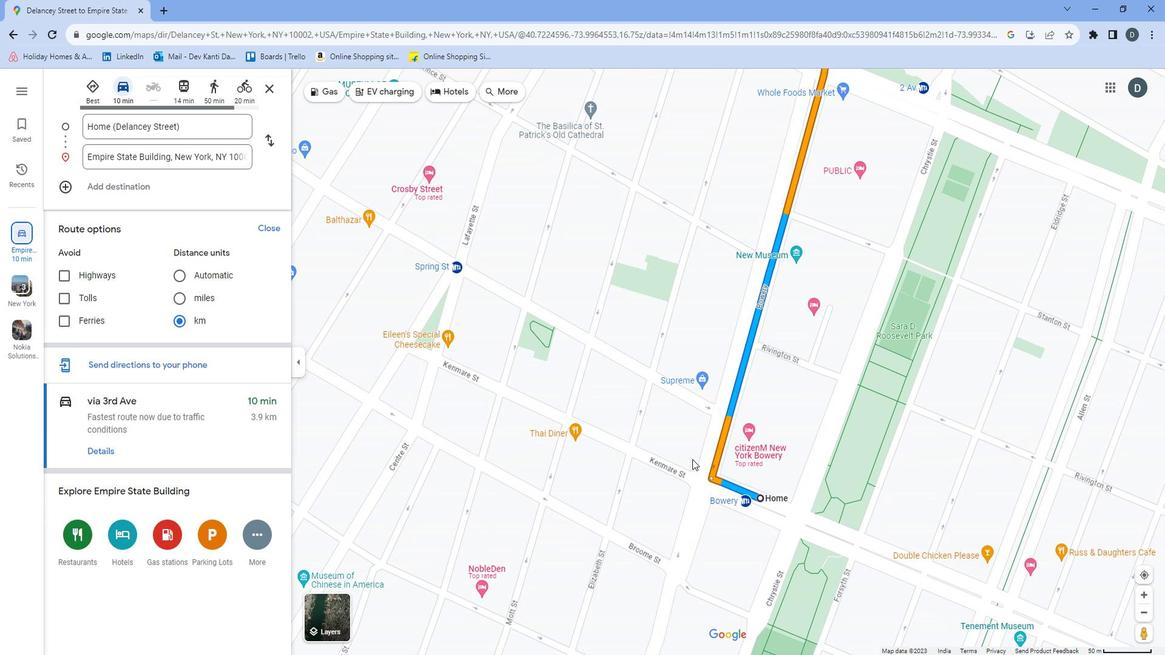 
Action: Mouse moved to (713, 345)
Screenshot: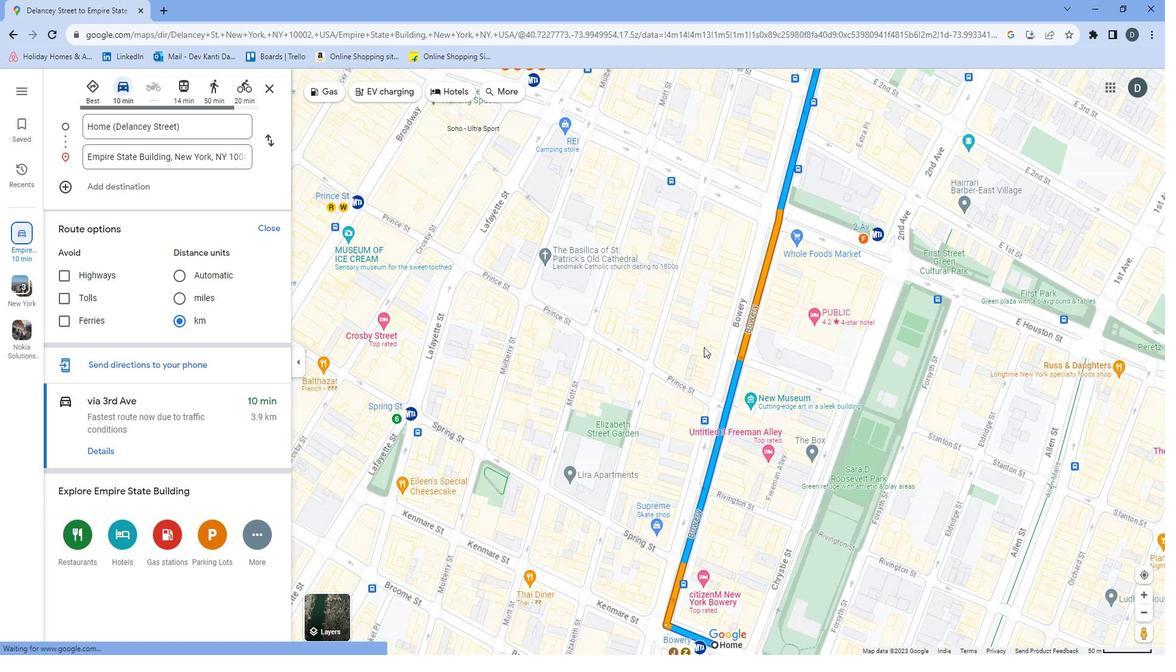 
Action: Mouse pressed left at (713, 345)
Screenshot: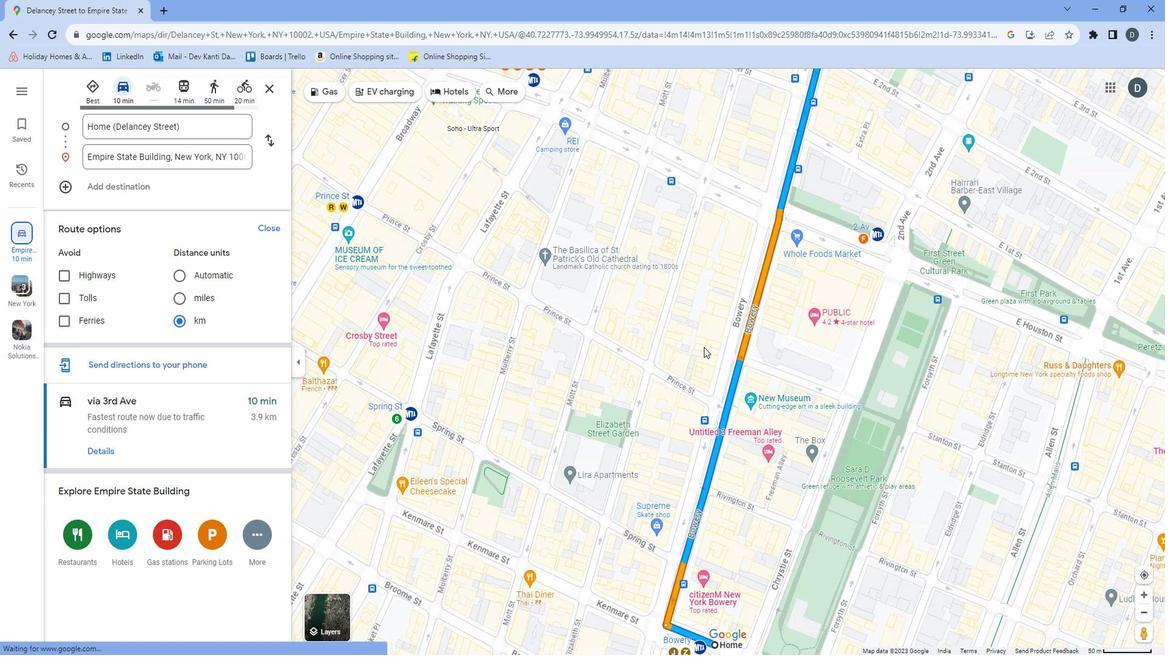 
Action: Mouse moved to (693, 281)
Screenshot: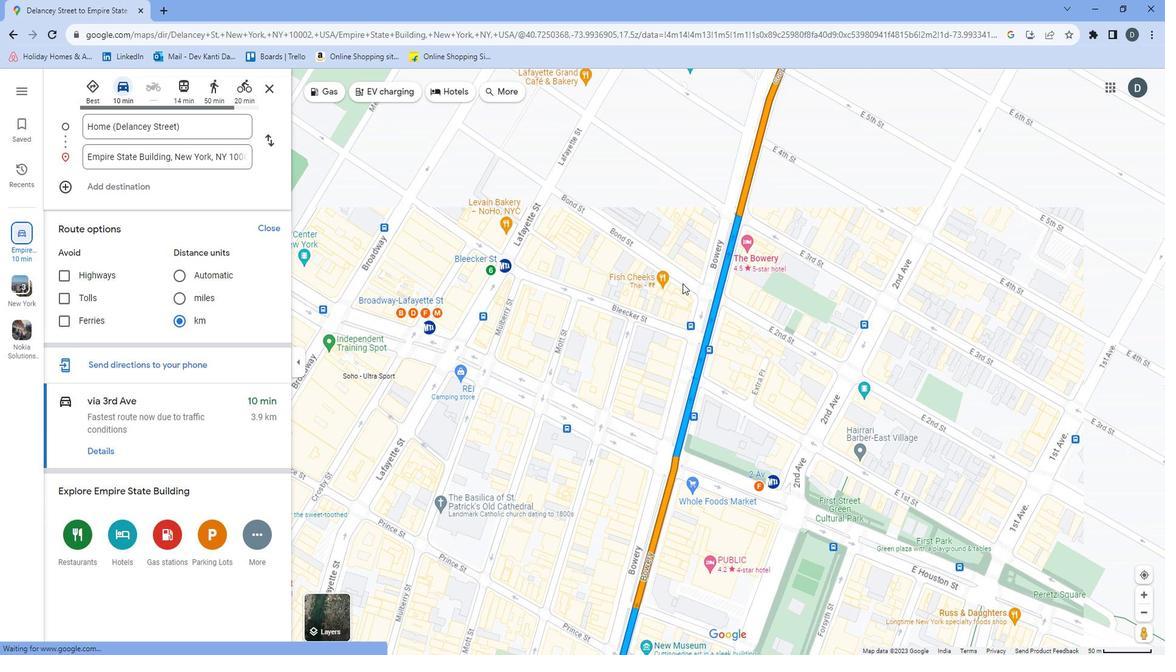 
Action: Mouse pressed left at (693, 281)
Screenshot: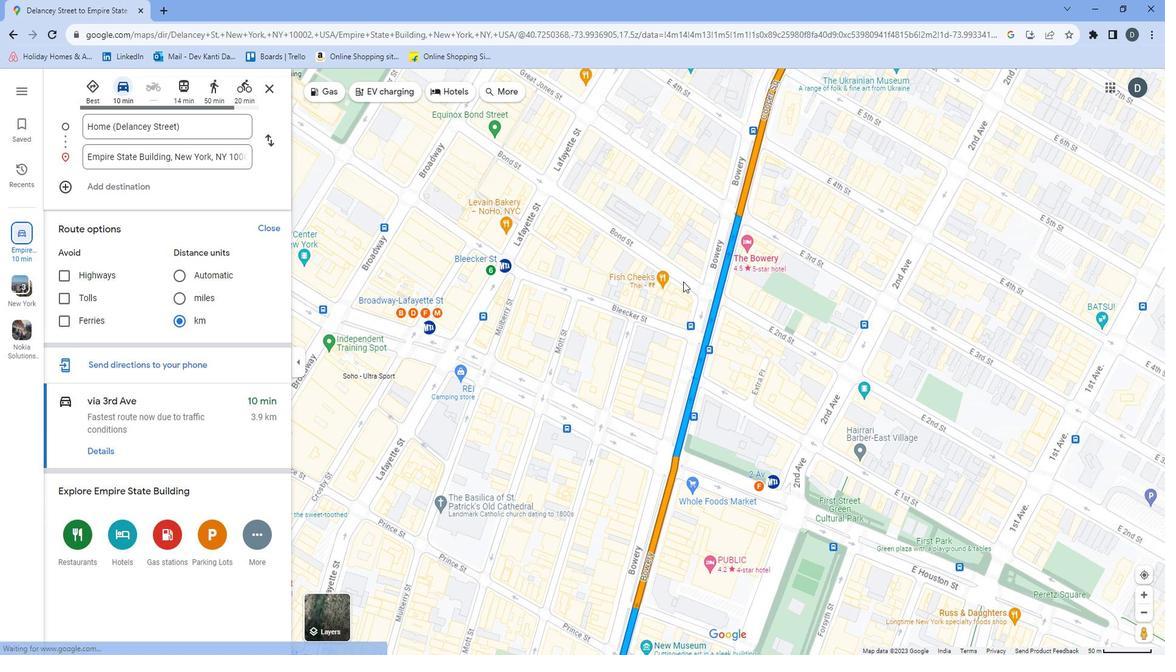 
Action: Mouse moved to (709, 282)
Screenshot: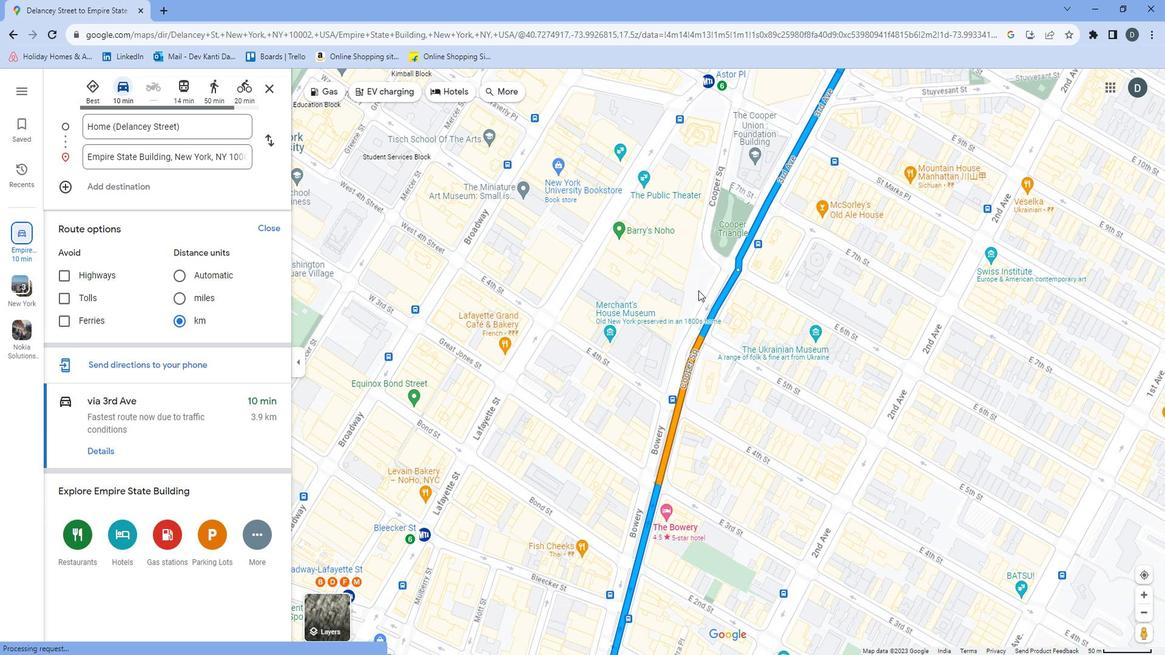
Action: Mouse pressed left at (709, 282)
Screenshot: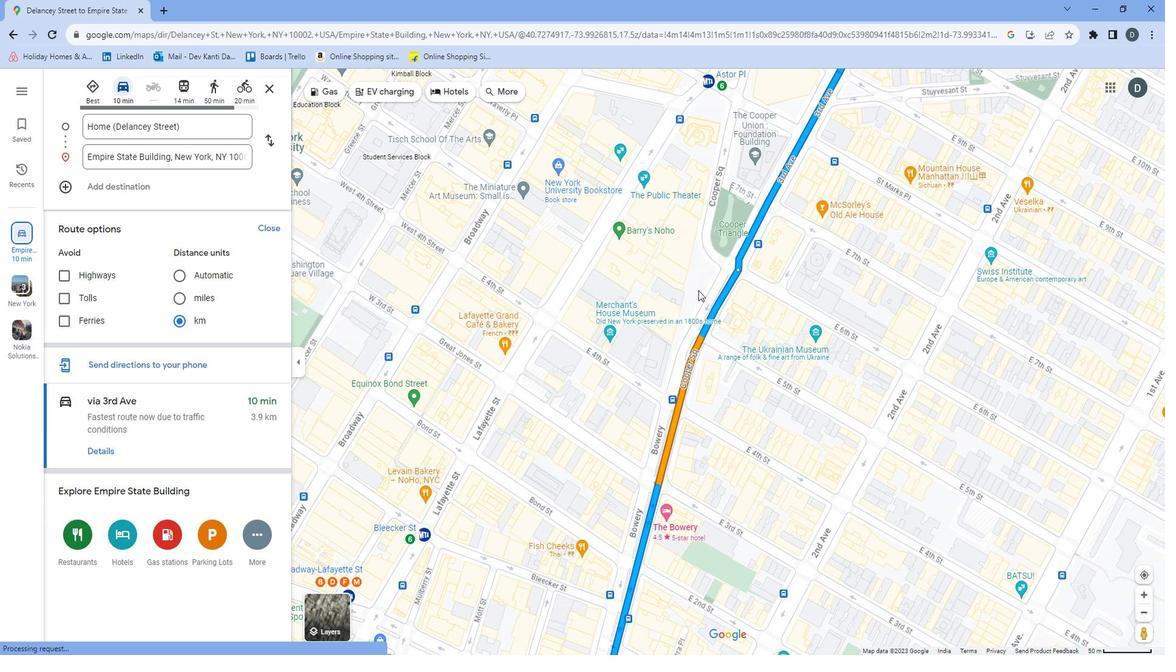 
Action: Mouse moved to (705, 280)
Screenshot: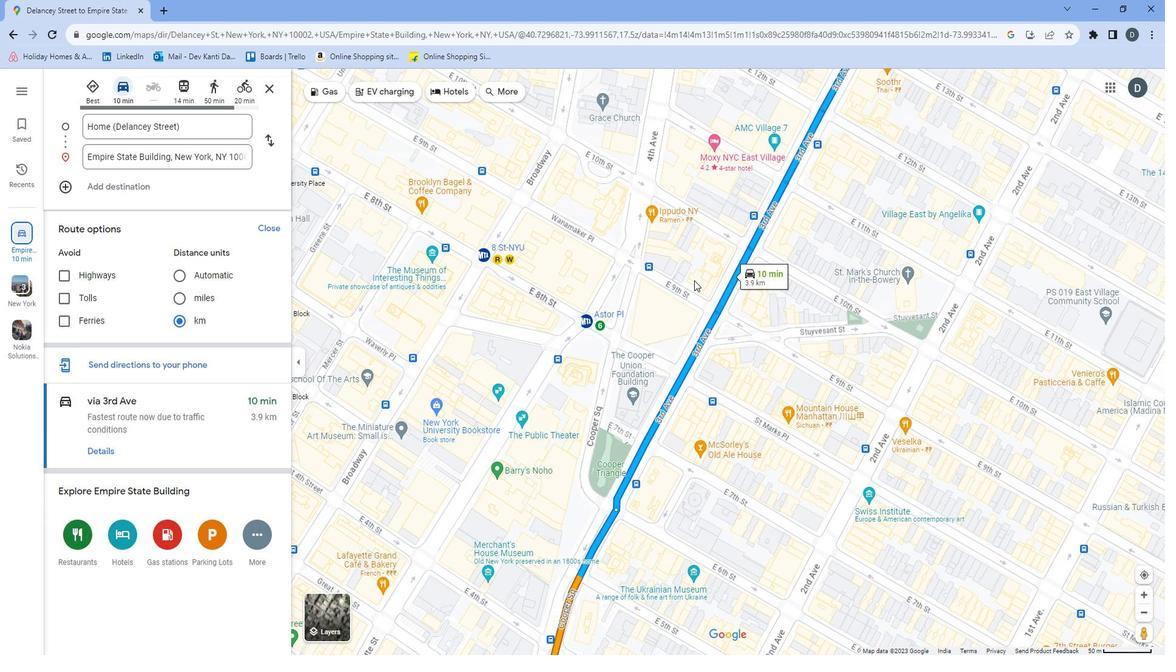 
Action: Mouse pressed left at (705, 280)
Screenshot: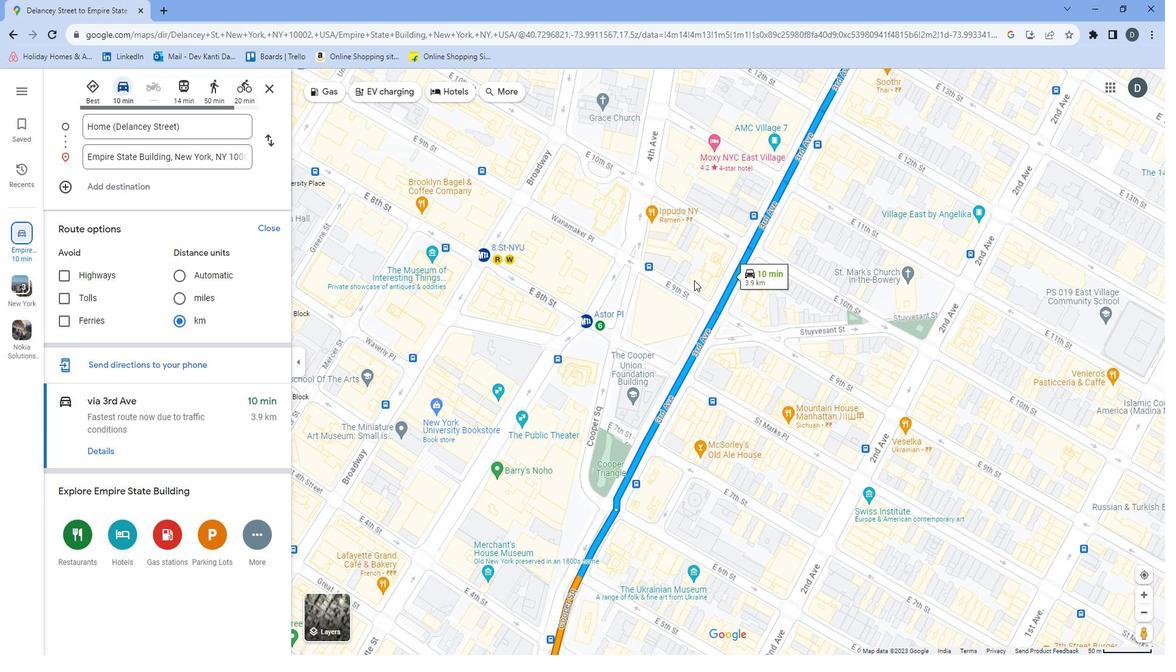 
Action: Mouse moved to (717, 279)
Screenshot: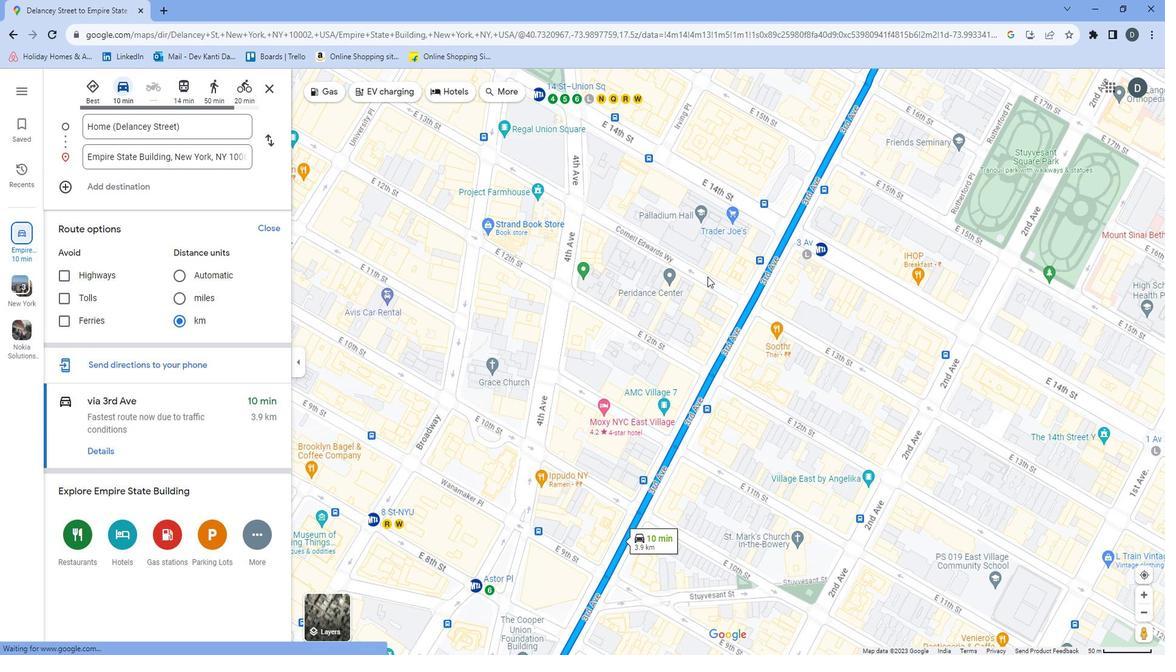
Action: Mouse pressed left at (717, 279)
Screenshot: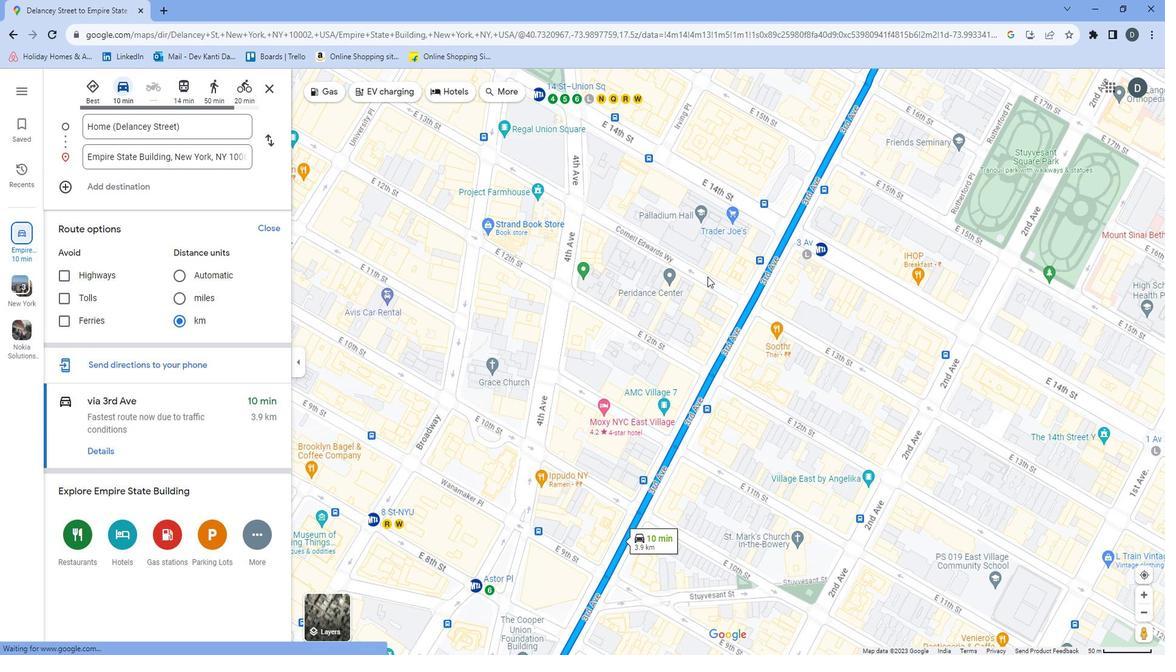 
Action: Mouse moved to (771, 304)
Screenshot: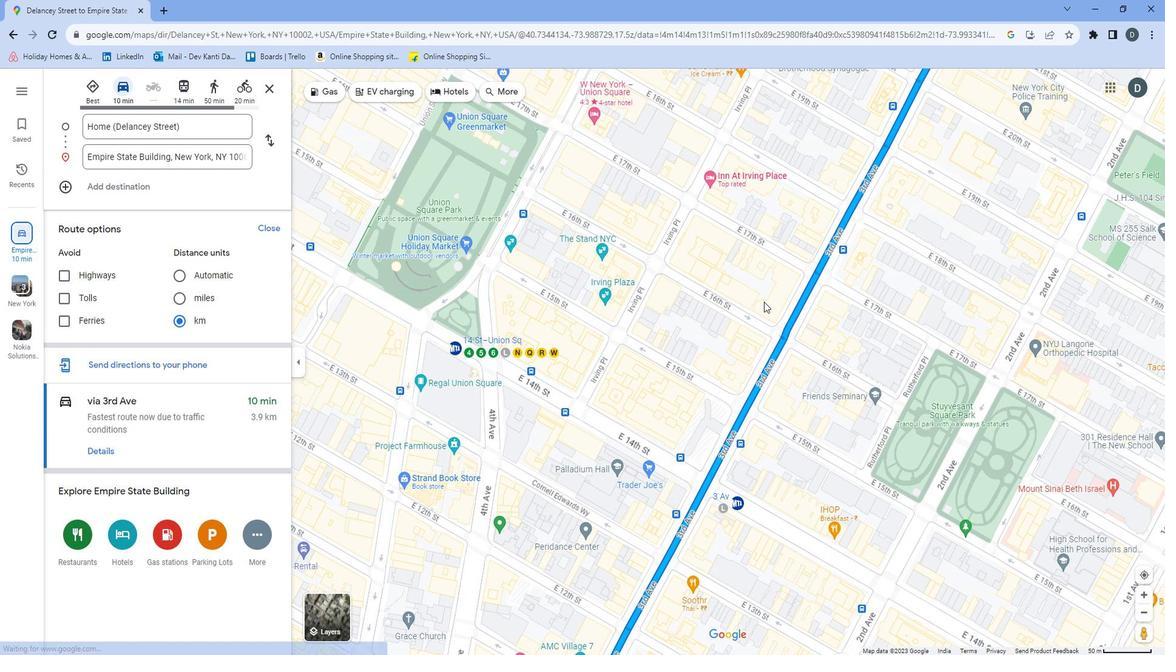 
Action: Mouse pressed left at (771, 304)
Screenshot: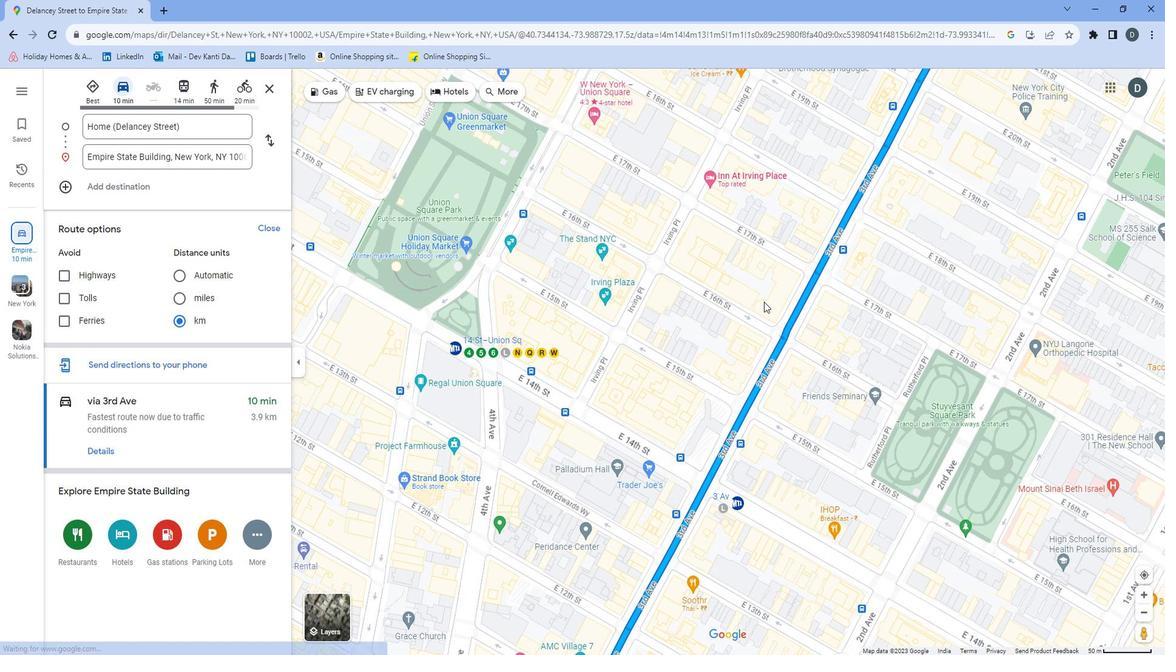 
Action: Mouse moved to (726, 218)
Screenshot: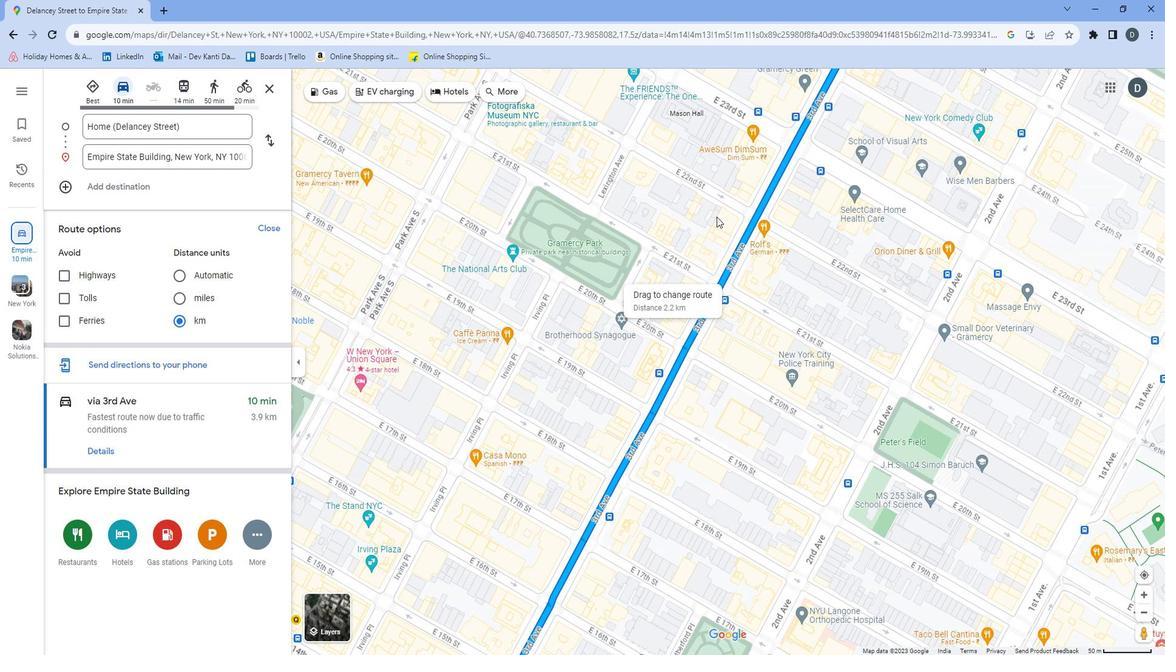 
Action: Mouse pressed left at (726, 218)
Screenshot: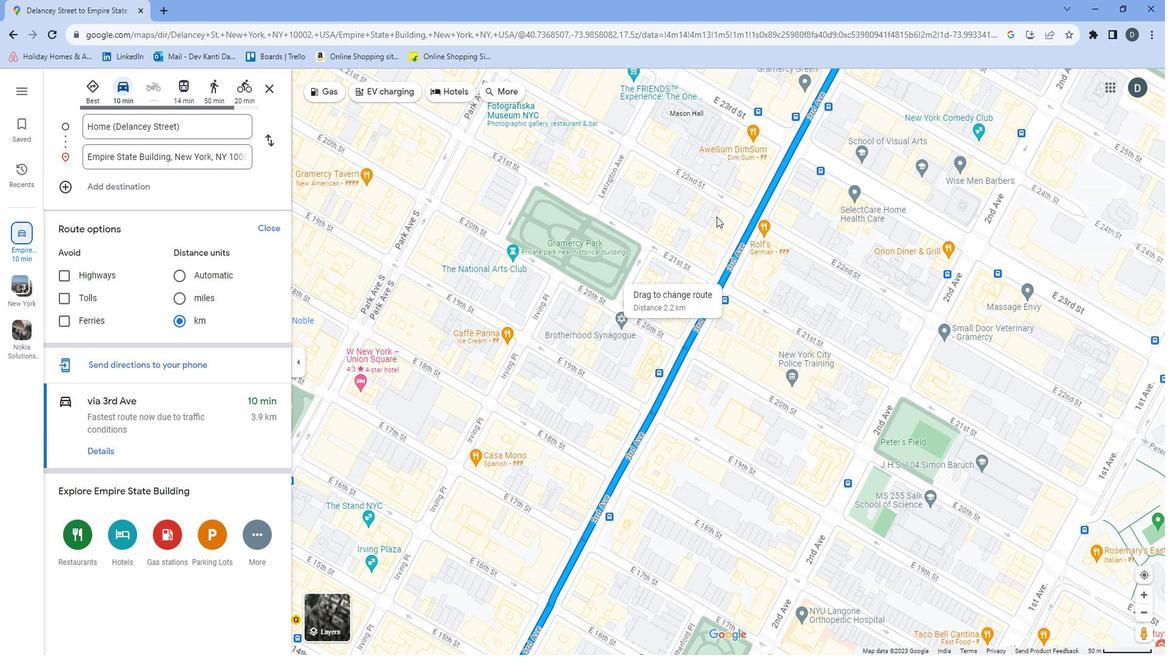 
Action: Mouse moved to (727, 266)
Screenshot: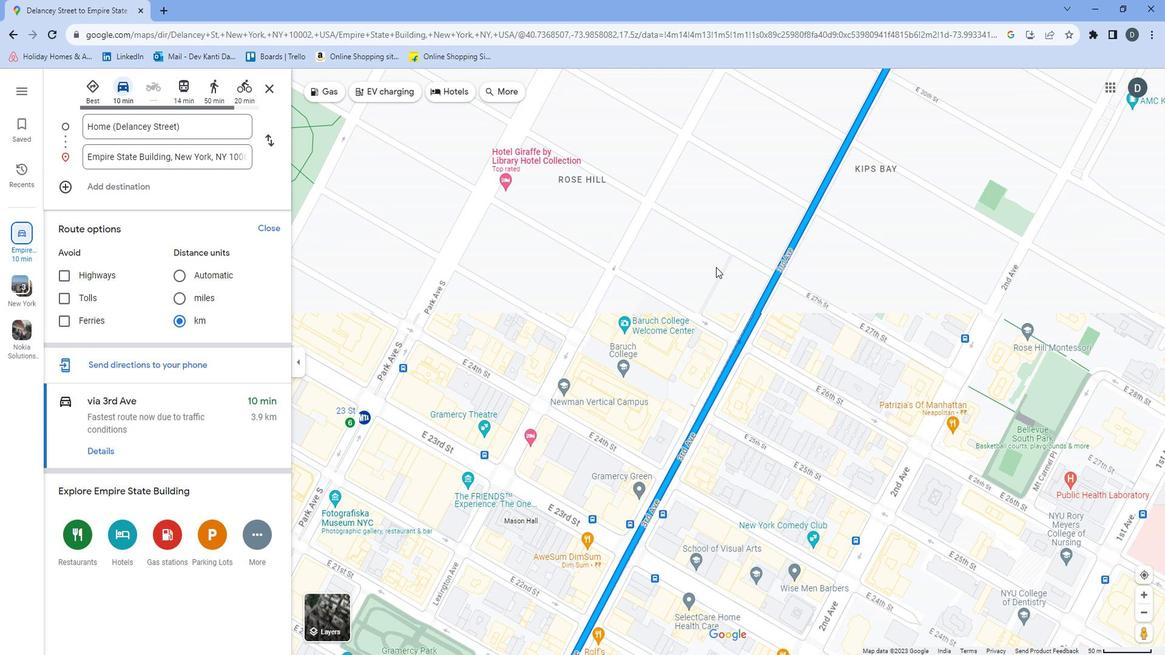 
Action: Mouse pressed left at (727, 266)
Screenshot: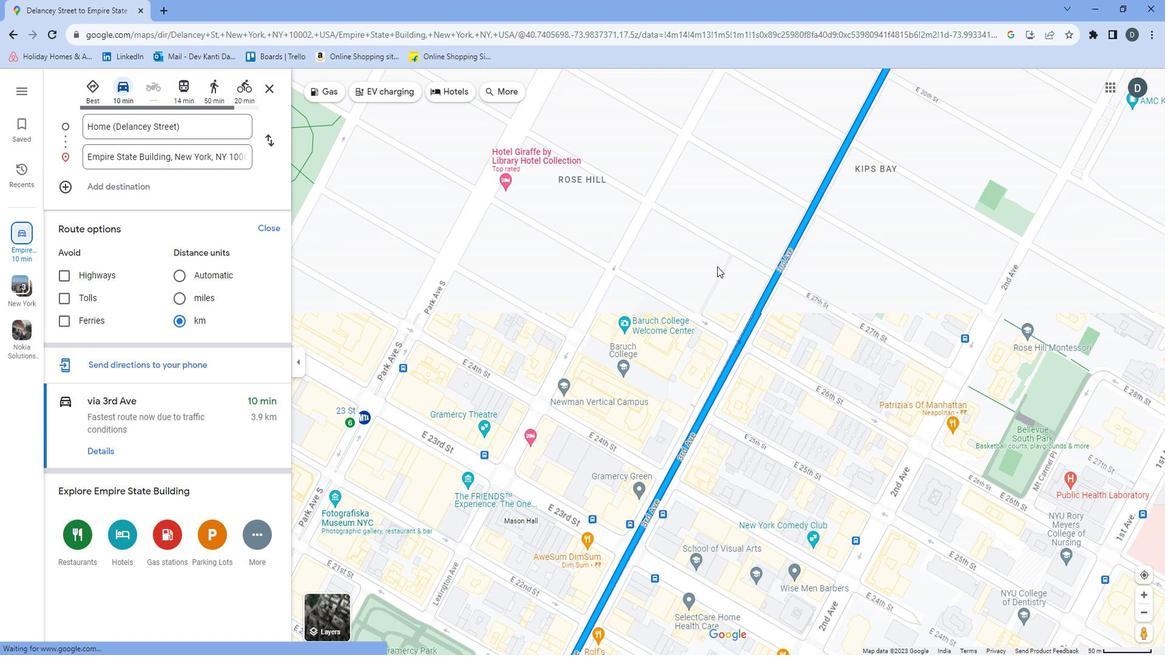 
Action: Mouse moved to (777, 250)
Screenshot: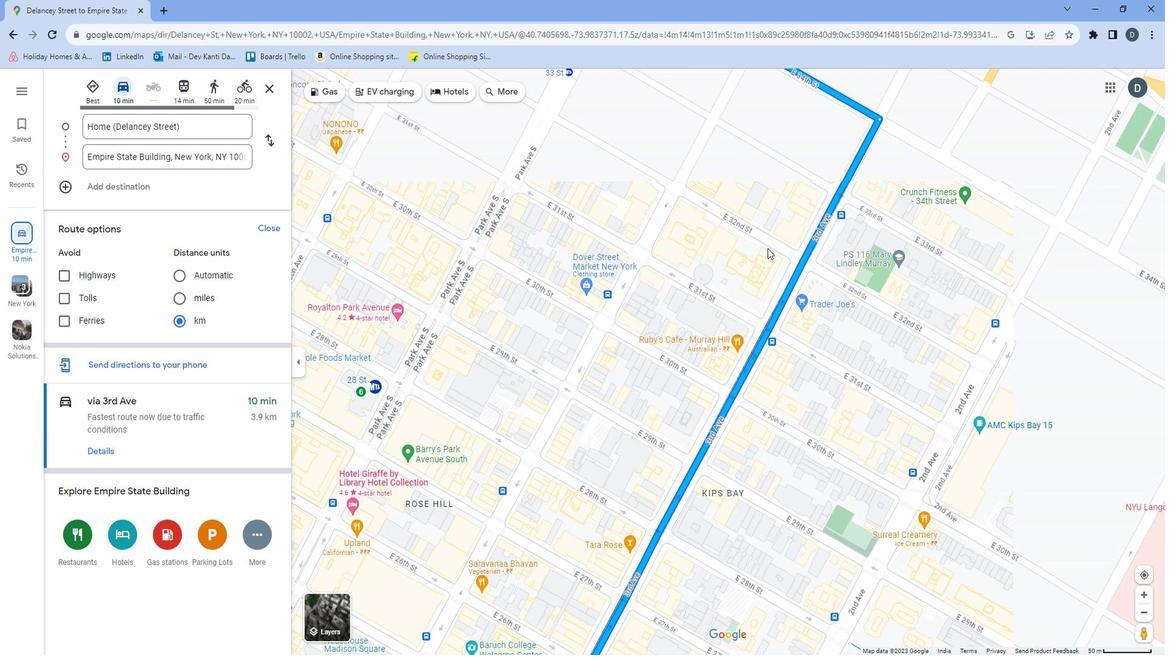
Action: Mouse pressed left at (777, 250)
Screenshot: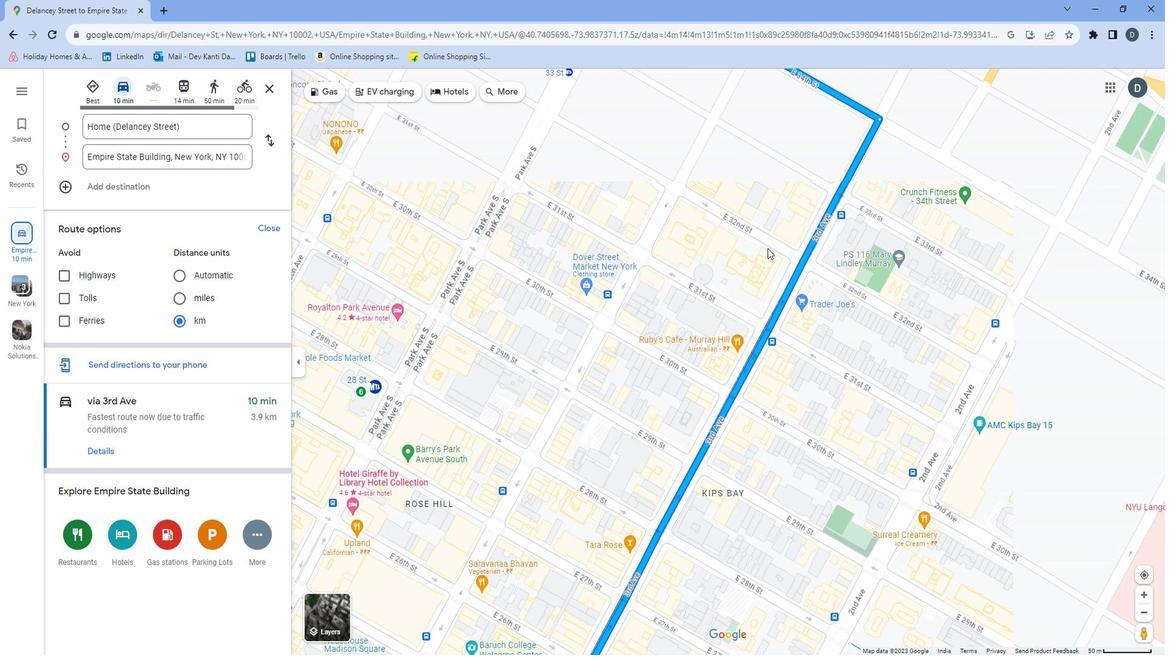 
Action: Mouse moved to (584, 270)
Screenshot: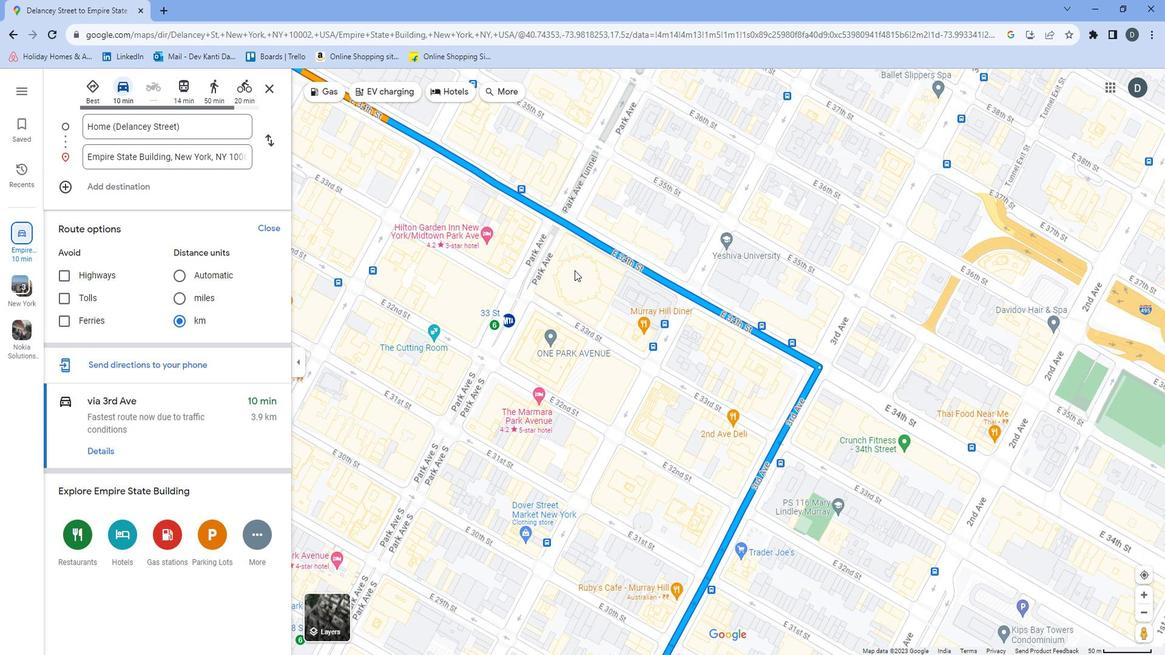 
Action: Mouse pressed left at (584, 270)
Screenshot: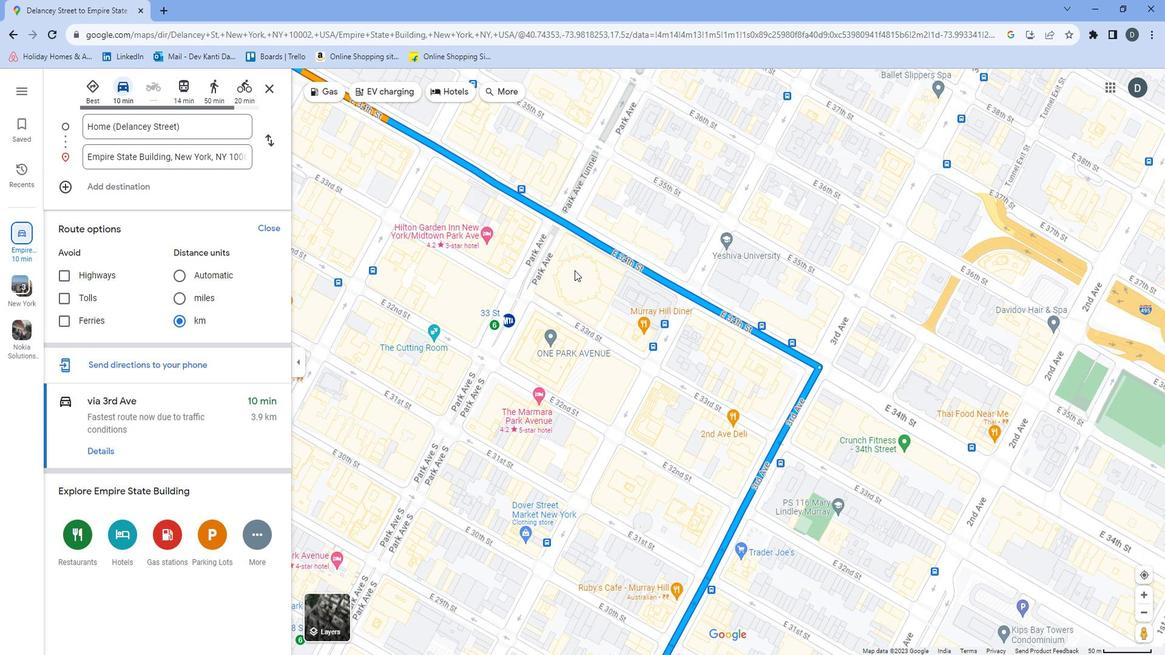 
Action: Mouse moved to (504, 308)
Screenshot: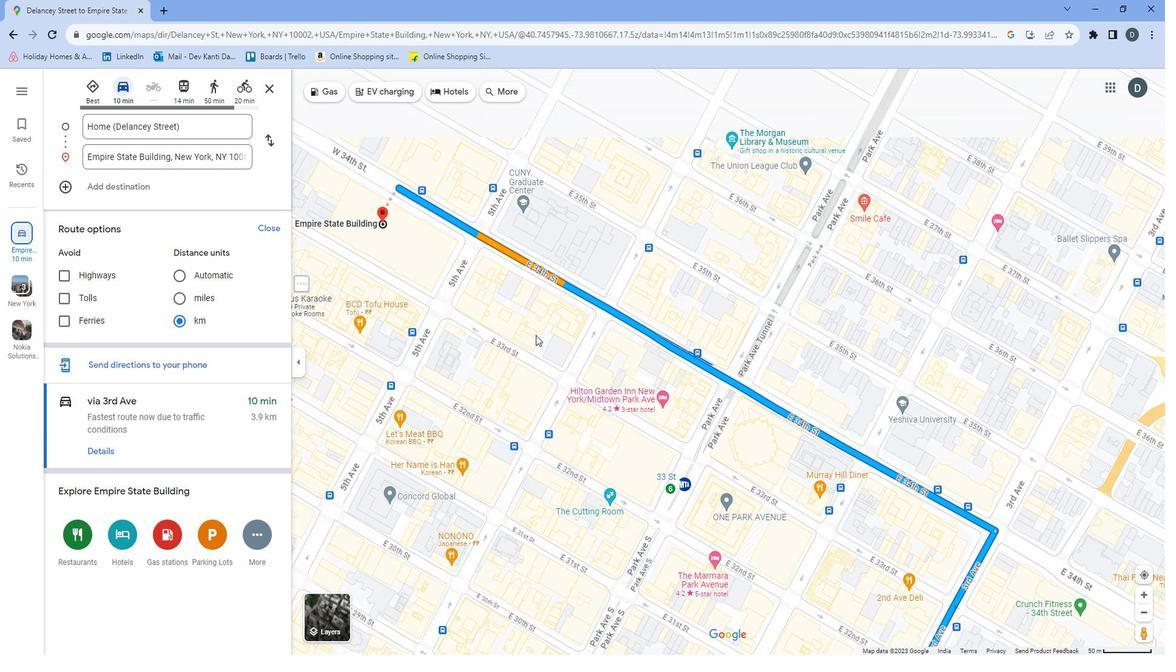 
Action: Mouse pressed left at (504, 308)
Screenshot: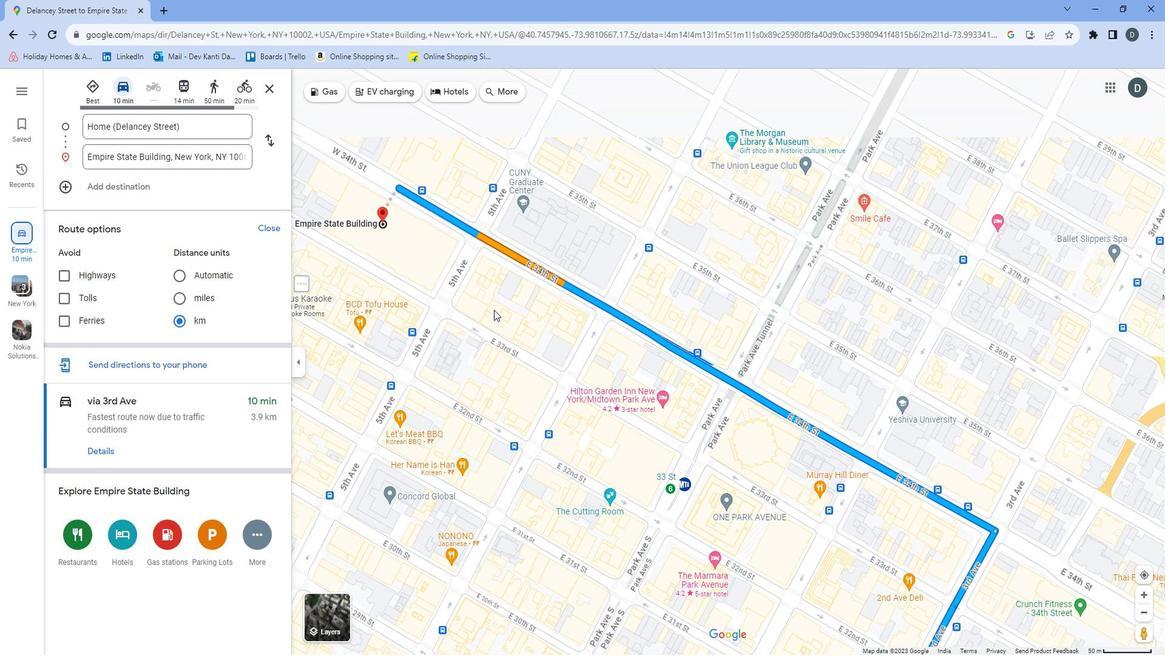 
Action: Mouse moved to (638, 367)
Screenshot: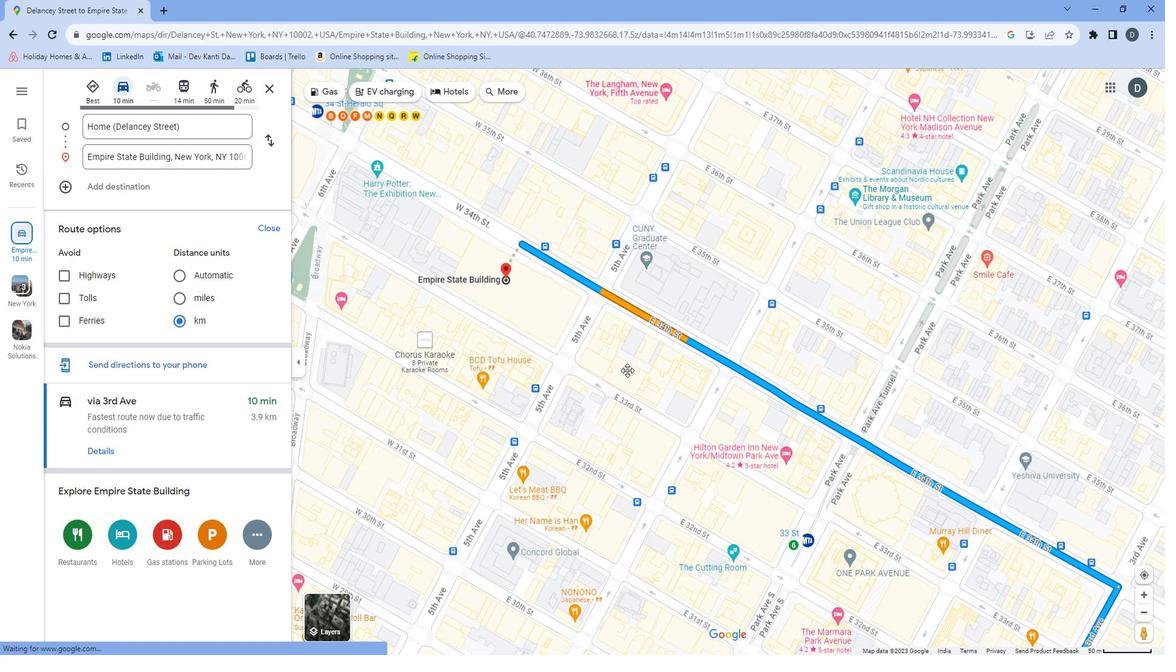 
